 Task: Schedule a 60-minute website design consultation to discuss design concepts, wireframes, and user experience.
Action: Mouse pressed left at (823, 68)
Screenshot: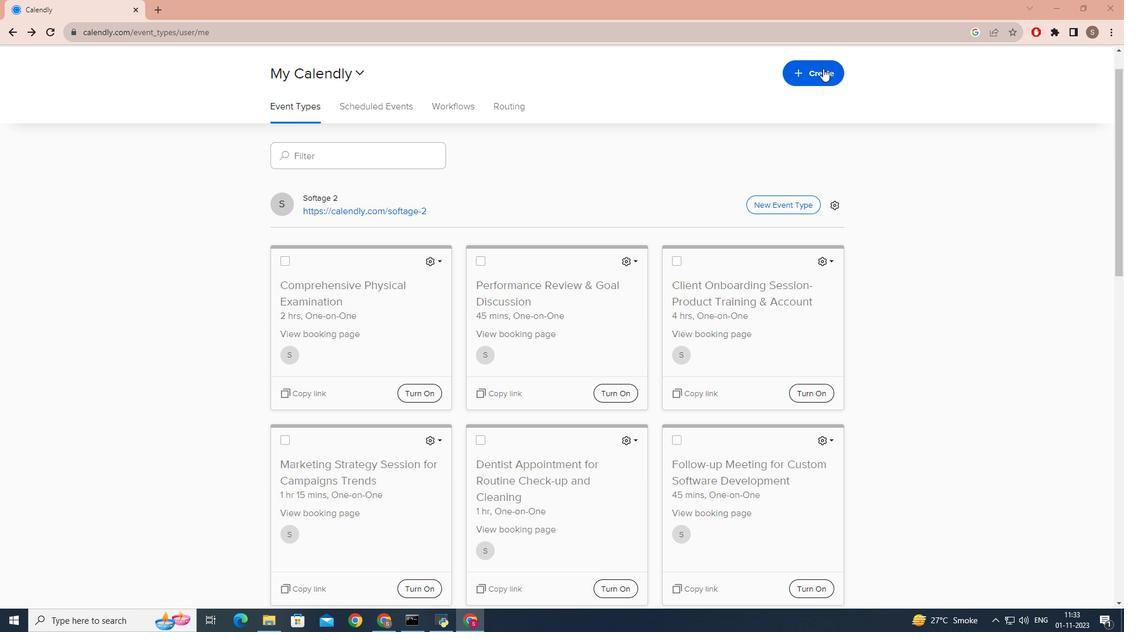 
Action: Mouse moved to (676, 125)
Screenshot: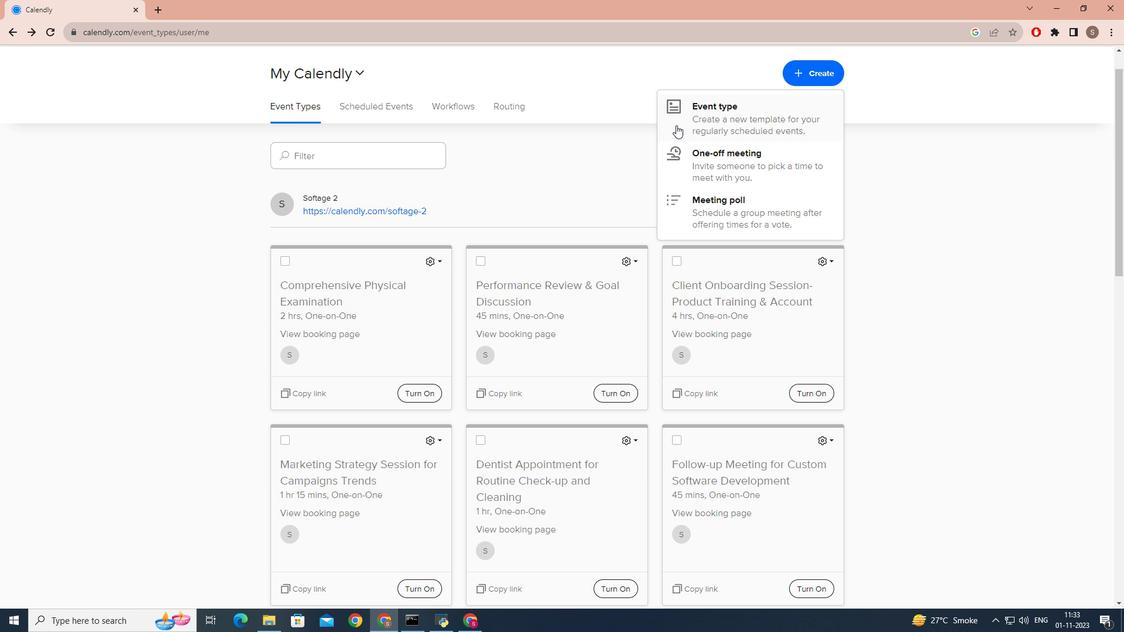 
Action: Mouse pressed left at (676, 125)
Screenshot: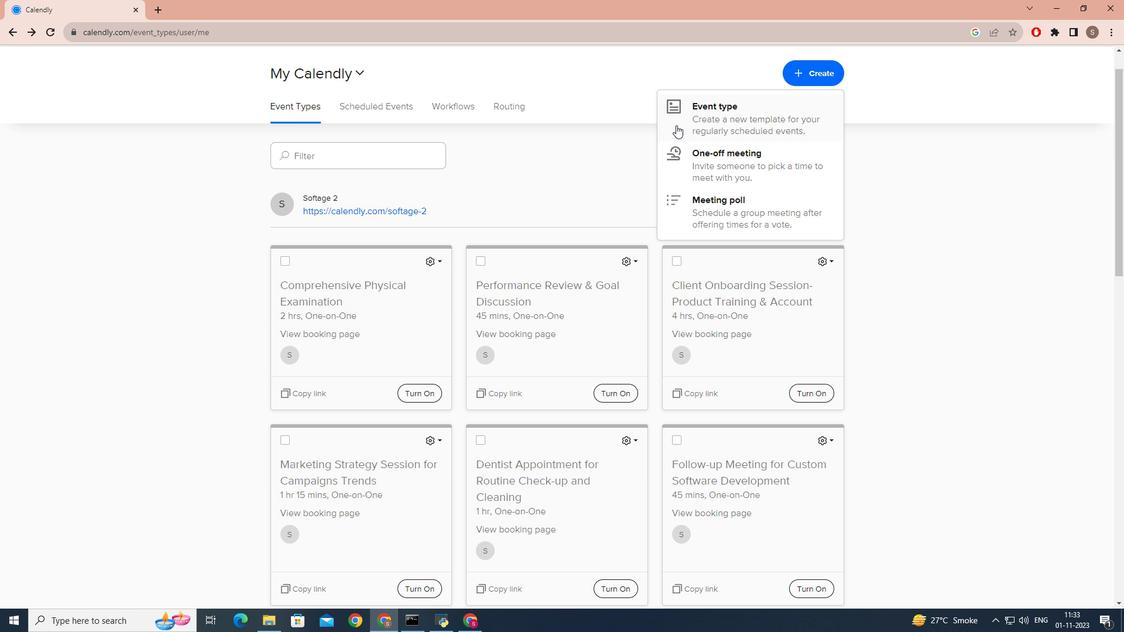 
Action: Mouse moved to (497, 216)
Screenshot: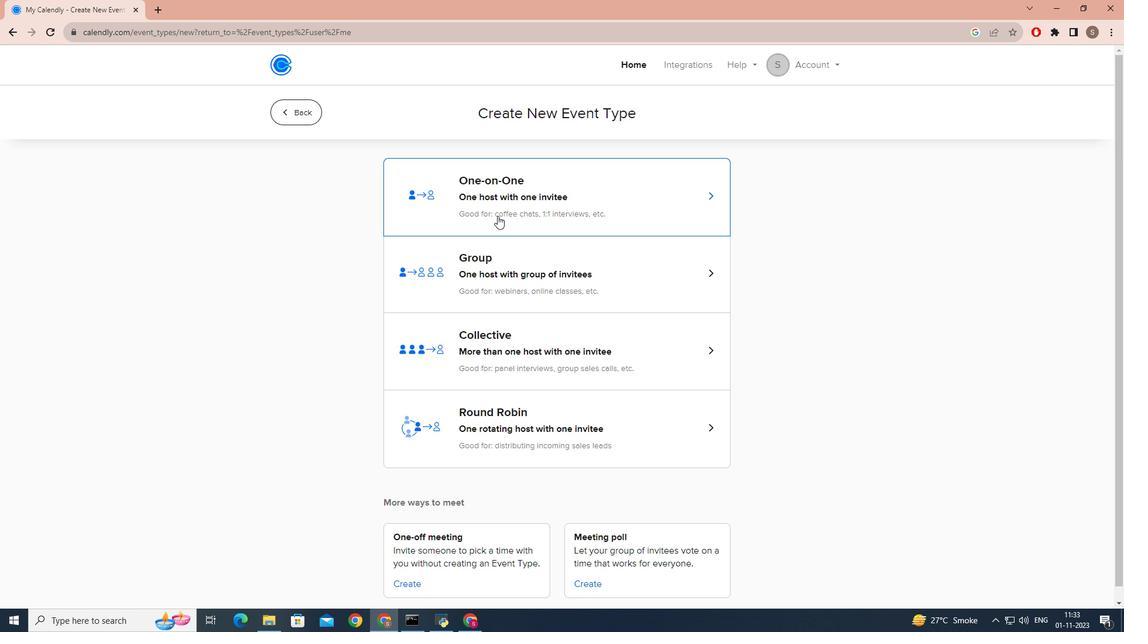 
Action: Mouse pressed left at (497, 216)
Screenshot: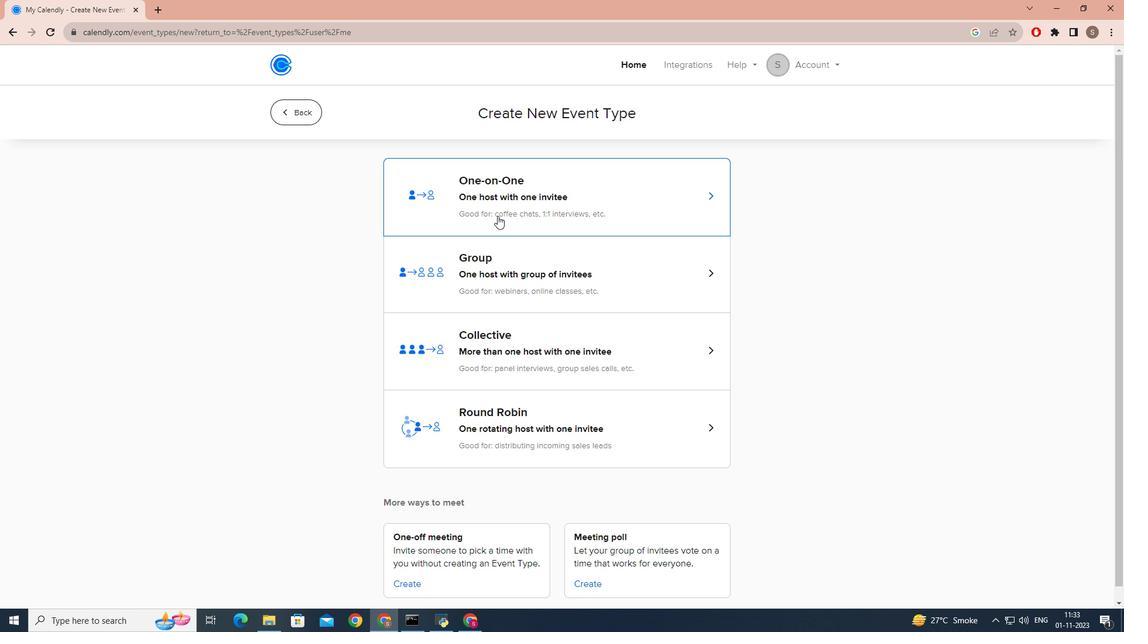 
Action: Mouse moved to (354, 275)
Screenshot: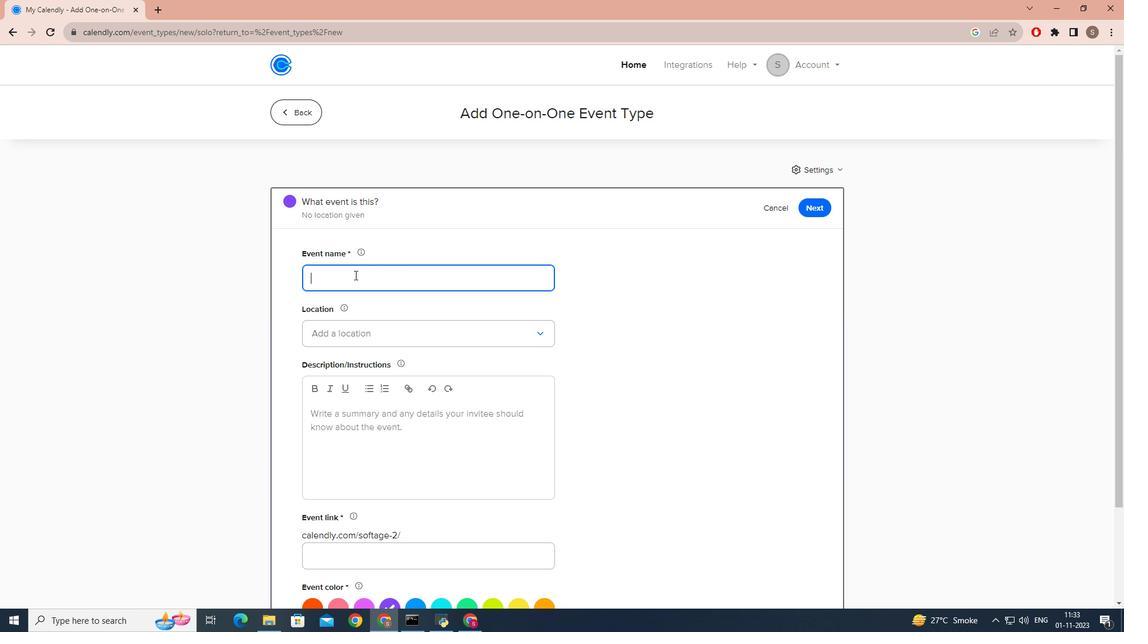 
Action: Mouse pressed left at (354, 275)
Screenshot: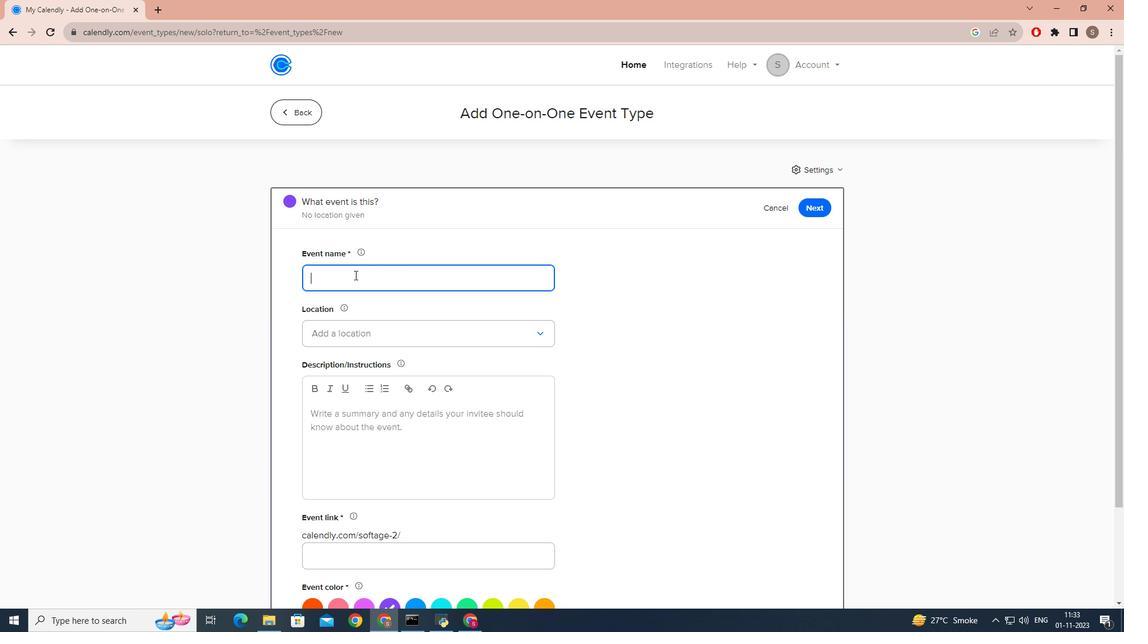 
Action: Key pressed <Key.caps_lock>W<Key.caps_lock>ebsite<Key.space><Key.caps_lock>D<Key.caps_lock>esign<Key.space><Key.caps_lock>C<Key.caps_lock>onsultation<Key.shift_r>:<Key.space><Key.caps_lock>D<Key.caps_lock>esign<Key.space><Key.shift_r><Key.shift_r><Key.shift_r><Key.shift_r><Key.shift_r><Key.shift_r><Key.shift_r><Key.shift_r><Key.shift_r><Key.shift_r><Key.shift_r><Key.shift_r><Key.shift_r><Key.shift_r><Key.shift_r><Key.shift_r><Key.shift_r><Key.shift_r><Key.shift_r><Key.shift_r><Key.shift_r><Key.shift_r><Key.shift_r><Key.shift_r><Key.shift_r><Key.shift_r><Key.shift_r><Key.shift_r><Key.shift_r><Key.shift_r><Key.shift_r><Key.shift_r><Key.shift_r><Key.shift_r><Key.shift_r><Key.shift_r><Key.shift_r><Key.shift_r><Key.shift_r><Key.shift_r><Key.shift_r><Key.shift_r><Key.shift_r><Key.shift_r>&<Key.space><Key.caps_lock>U<Key.caps_lock>ser<Key.space><Key.caps_lock>E<Key.caps_lock>xperience
Screenshot: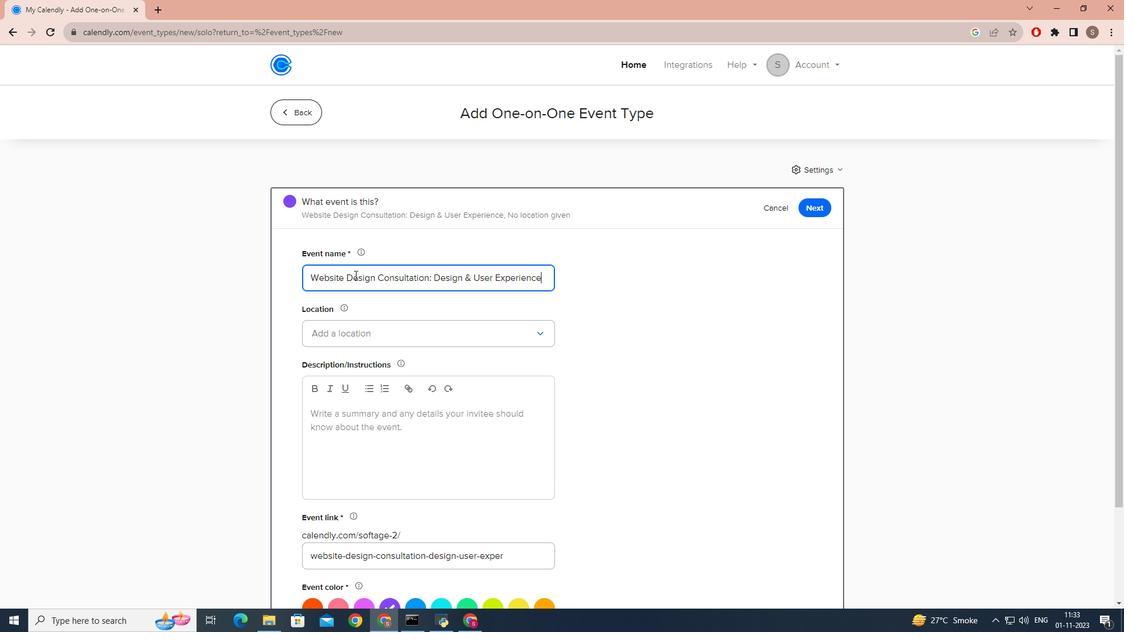 
Action: Mouse moved to (336, 335)
Screenshot: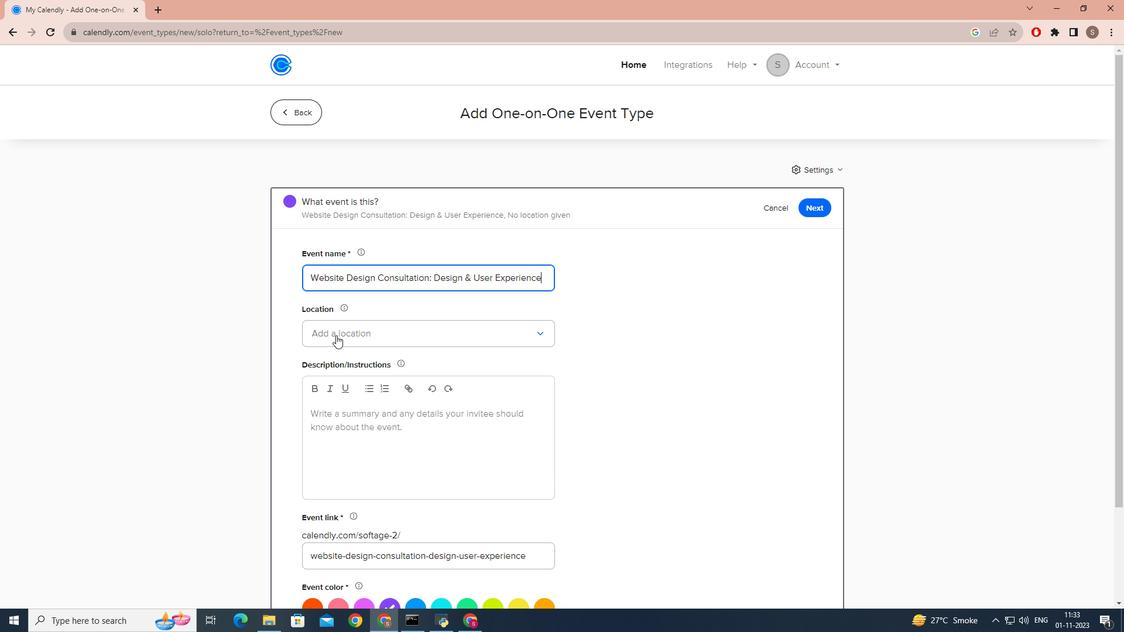
Action: Mouse pressed left at (336, 335)
Screenshot: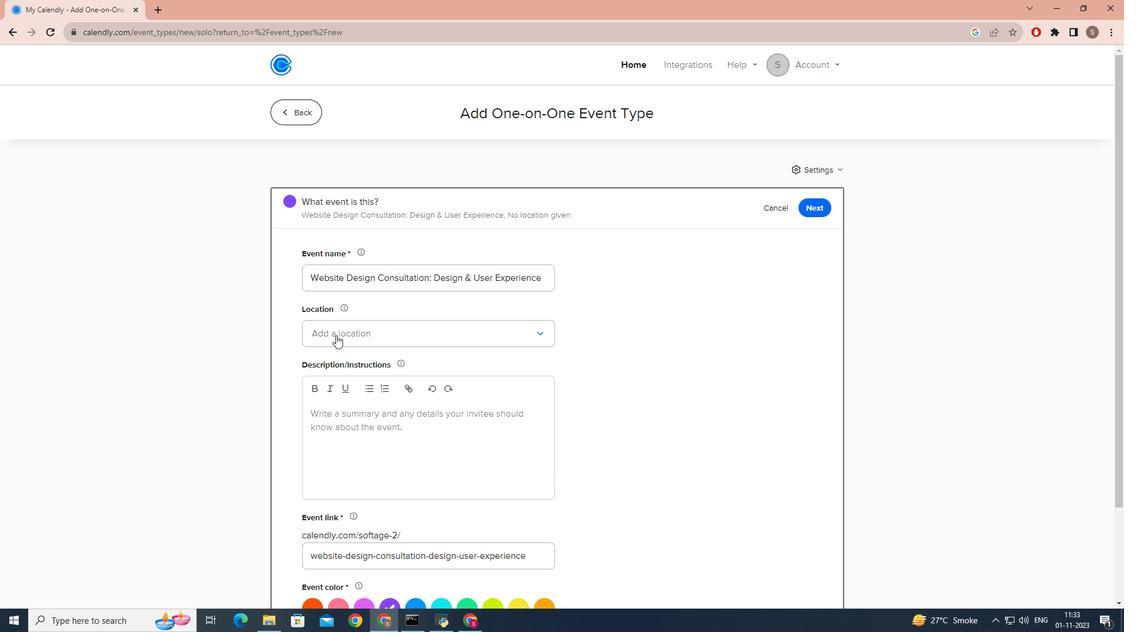 
Action: Mouse moved to (320, 424)
Screenshot: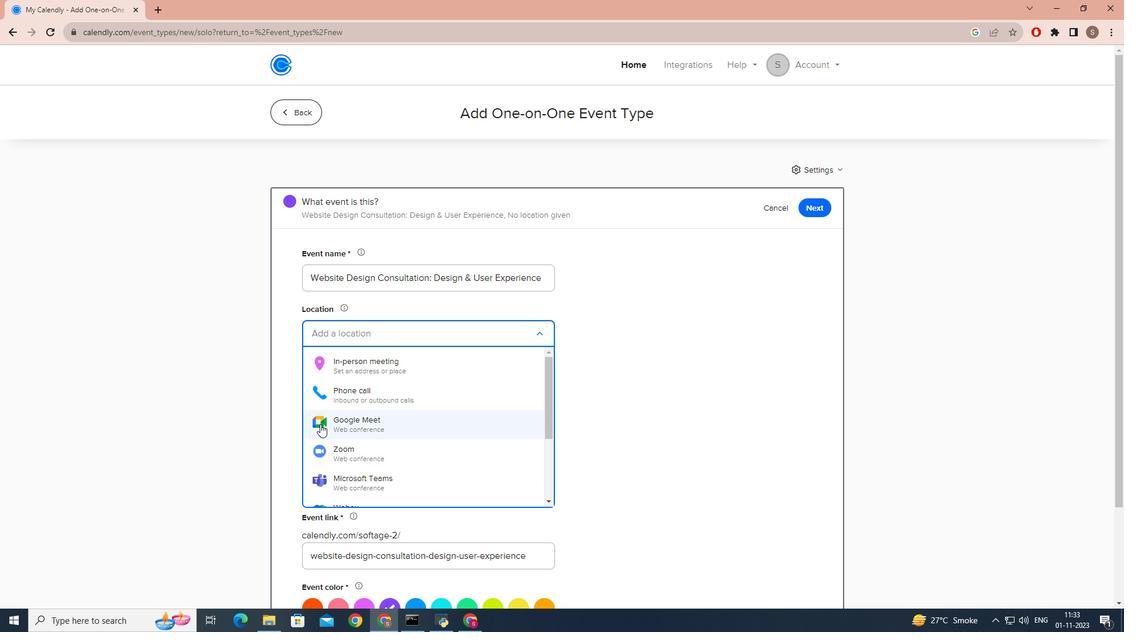 
Action: Mouse pressed left at (320, 424)
Screenshot: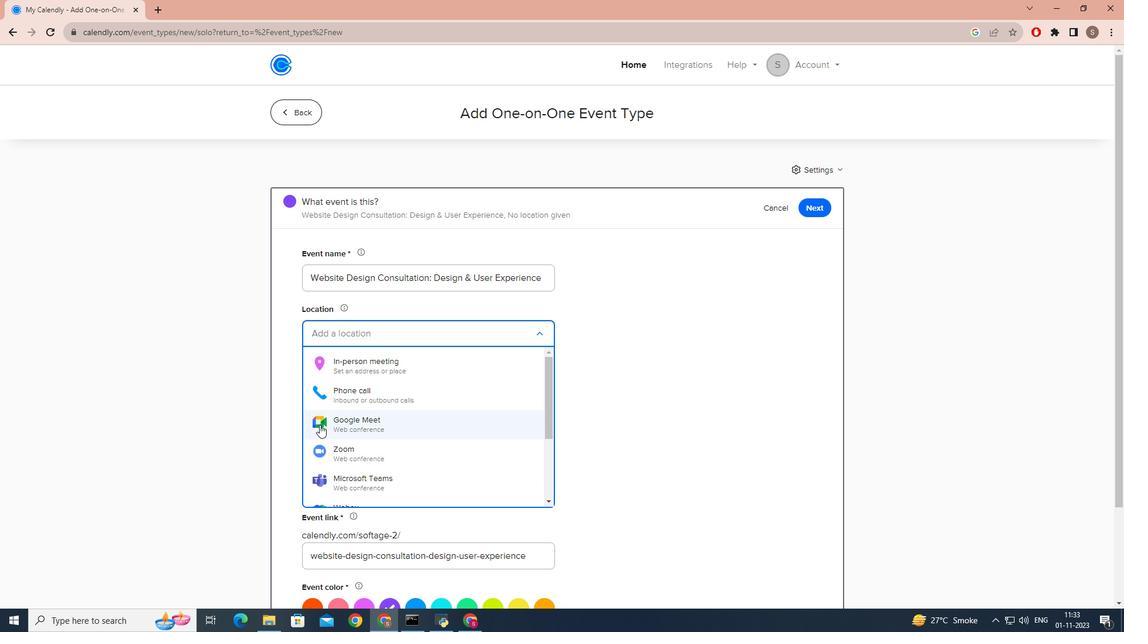 
Action: Mouse moved to (325, 458)
Screenshot: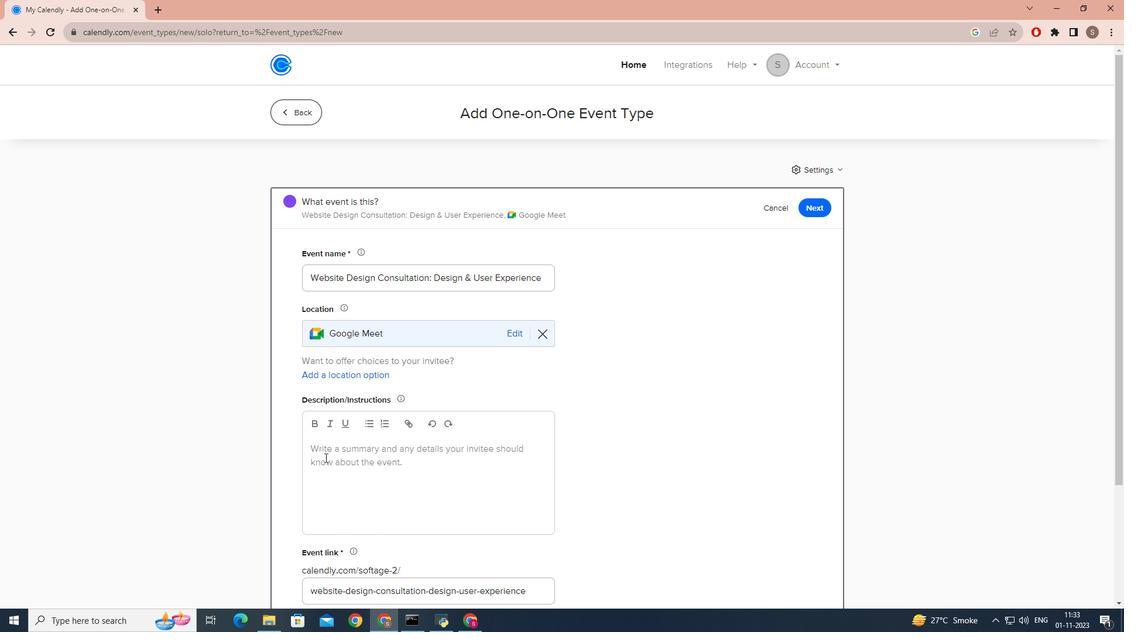 
Action: Mouse pressed left at (325, 458)
Screenshot: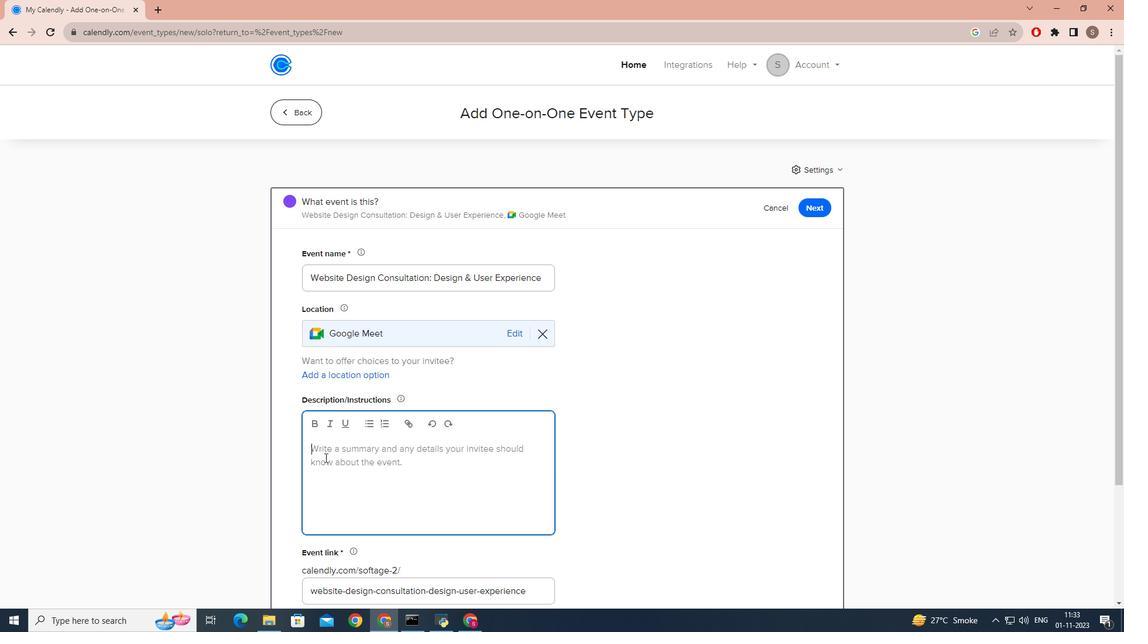 
Action: Key pressed <Key.caps_lock>L<Key.caps_lock>et<Key.space>us<Key.space>have<Key.space>a<Key.space>website<Key.space>design<Key.space>conau<Key.backspace><Key.backspace>sulattion<Key.space><Key.backspace><Key.backspace><Key.backspace><Key.backspace><Key.backspace><Key.backspace><Key.backspace>tation<Key.space>to<Key.space>delve<Key.space>into<Key.space>design<Key.space>cons<Key.backspace>cepts,wireframes<Key.space>and<Key.space>user<Key.space>experience.<Key.space><Key.caps_lock>D<Key.caps_lock>uring<Key.space>this<Key.space>session<Key.space>we<Key.space>will<Key.space>explore<Key.space>the<Key.space>visual<Key.space>diection<Key.space>for<Key.space>your<Key.space>website<Key.space>
Screenshot: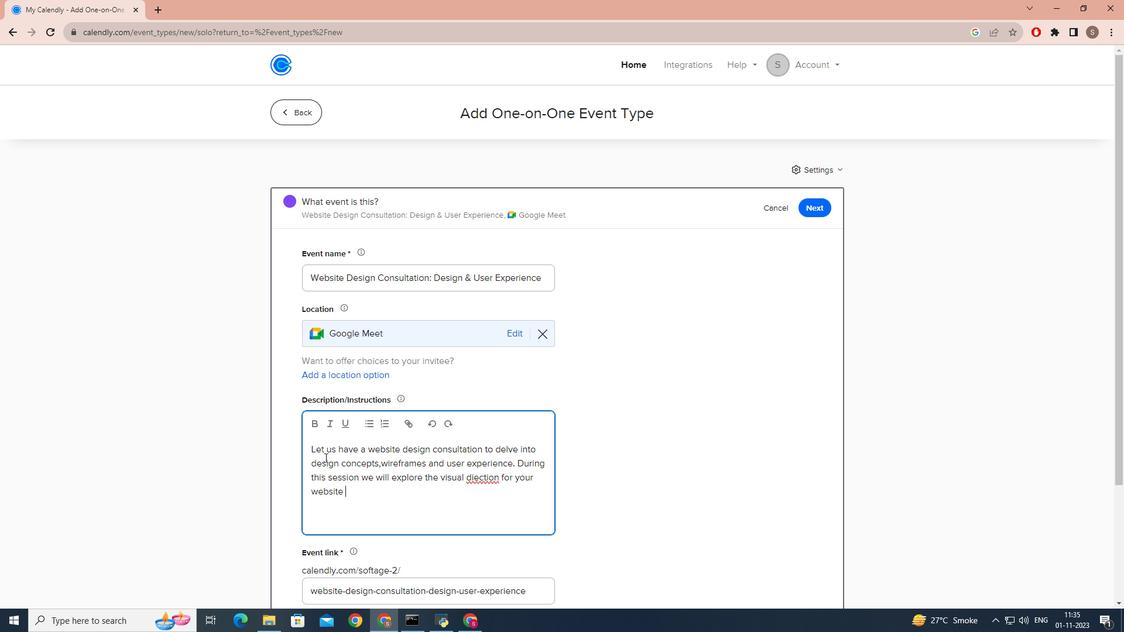 
Action: Mouse moved to (475, 473)
Screenshot: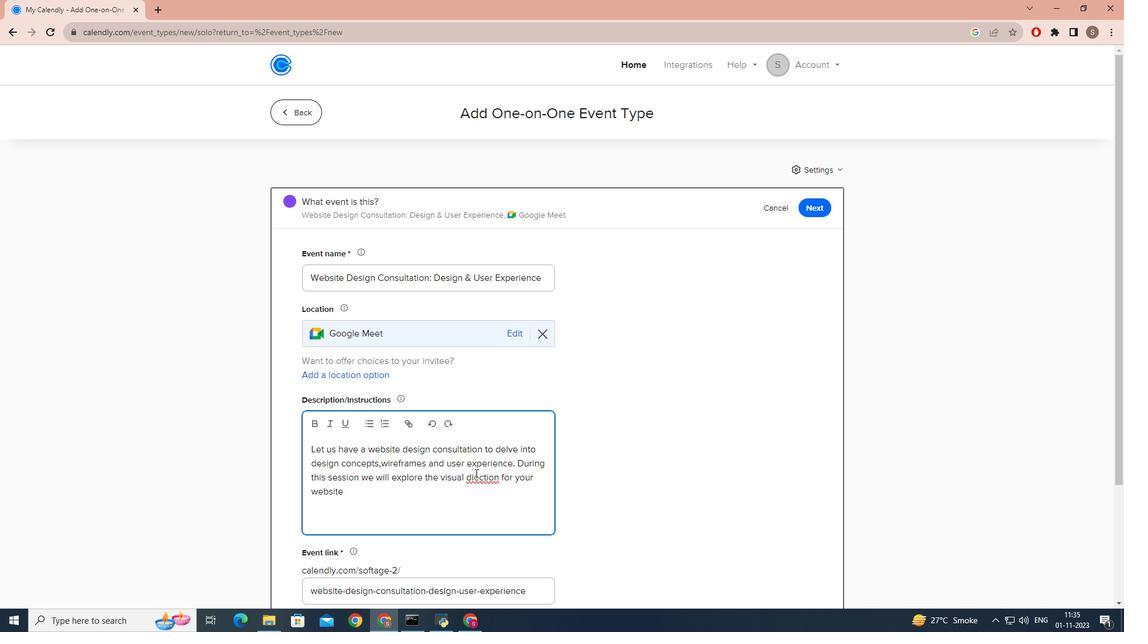 
Action: Mouse pressed left at (475, 473)
Screenshot: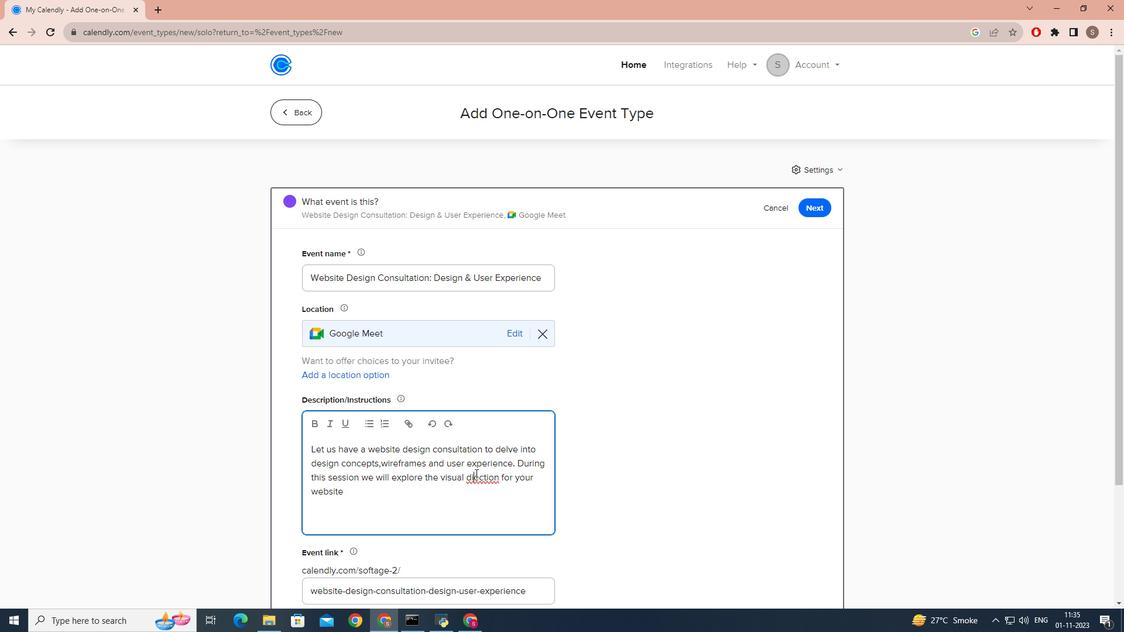 
Action: Key pressed r
Screenshot: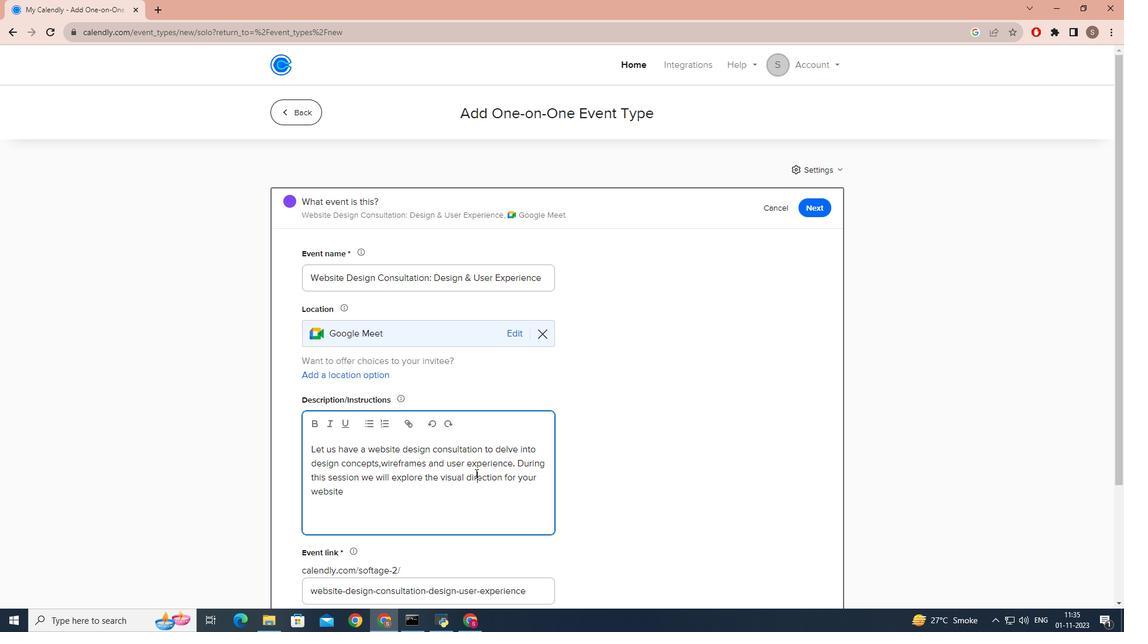 
Action: Mouse moved to (465, 496)
Screenshot: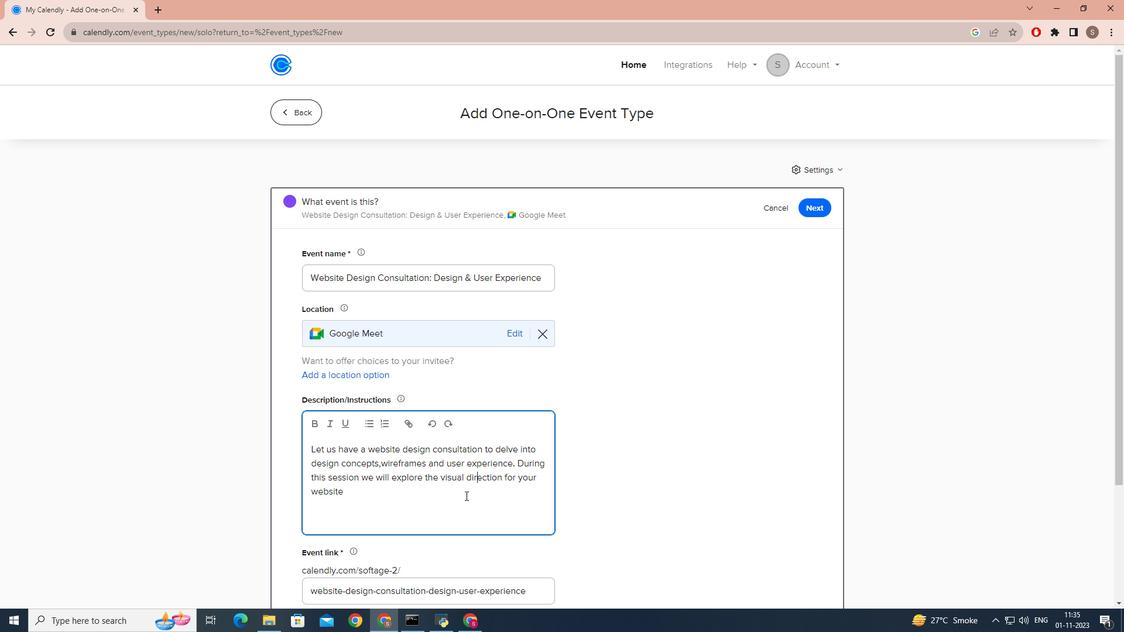 
Action: Mouse pressed left at (465, 496)
Screenshot: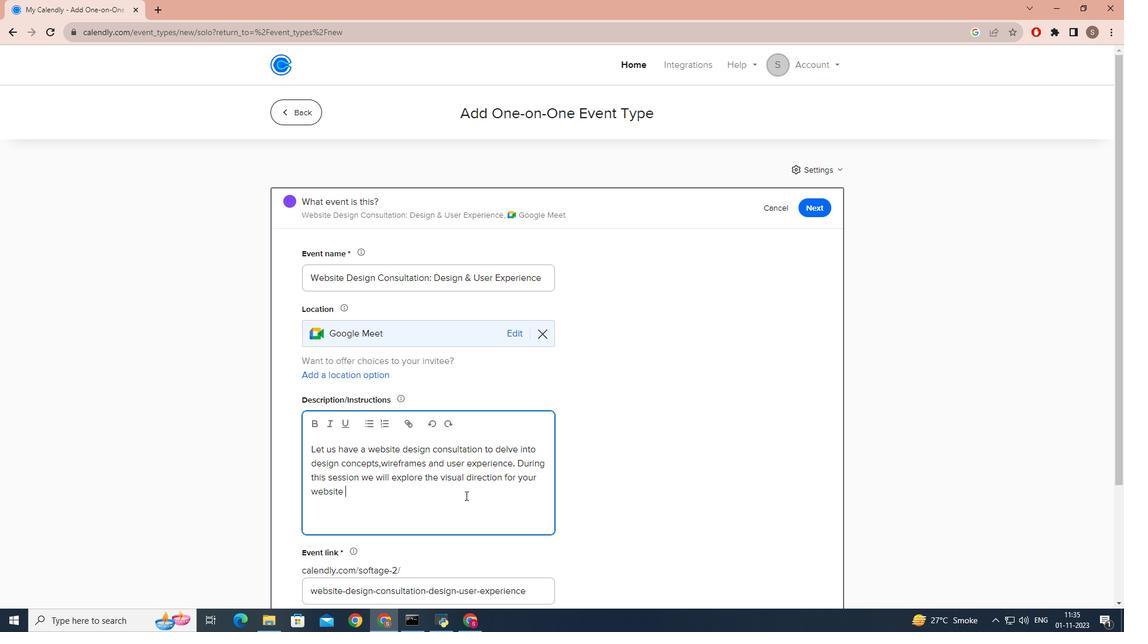 
Action: Key pressed ,discuu<Key.backspace>ss<Key.space>wireframes<Key.space>and<Key.space>layout<Key.space>ideas<Key.space>and<Key.space>ensure<Key.space>a<Key.space>user<Key.space>friendly<Key.space>interface<Key.space>for<Key.space>your<Key.space>wen<Key.backspace>bsite<Key.space>visitors.<Key.space><Key.caps_lock>W<Key.caps_lock>e<Key.space>are<Key.space>excited<Key.space>to<Key.space>create<Key.space>a<Key.space>compo<Key.backspace>elling<Key.space>and<Key.space>effective<Key.space>website<Key.space>toh<Key.backspace>gether<Key.shift_r><Key.shift_r>!
Screenshot: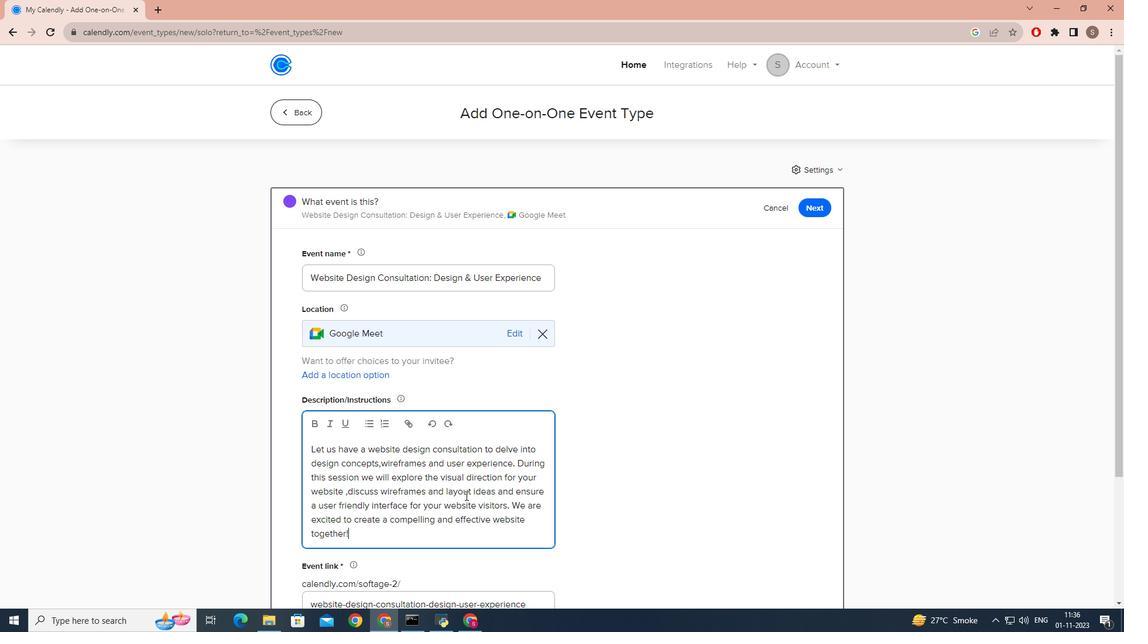 
Action: Mouse moved to (612, 459)
Screenshot: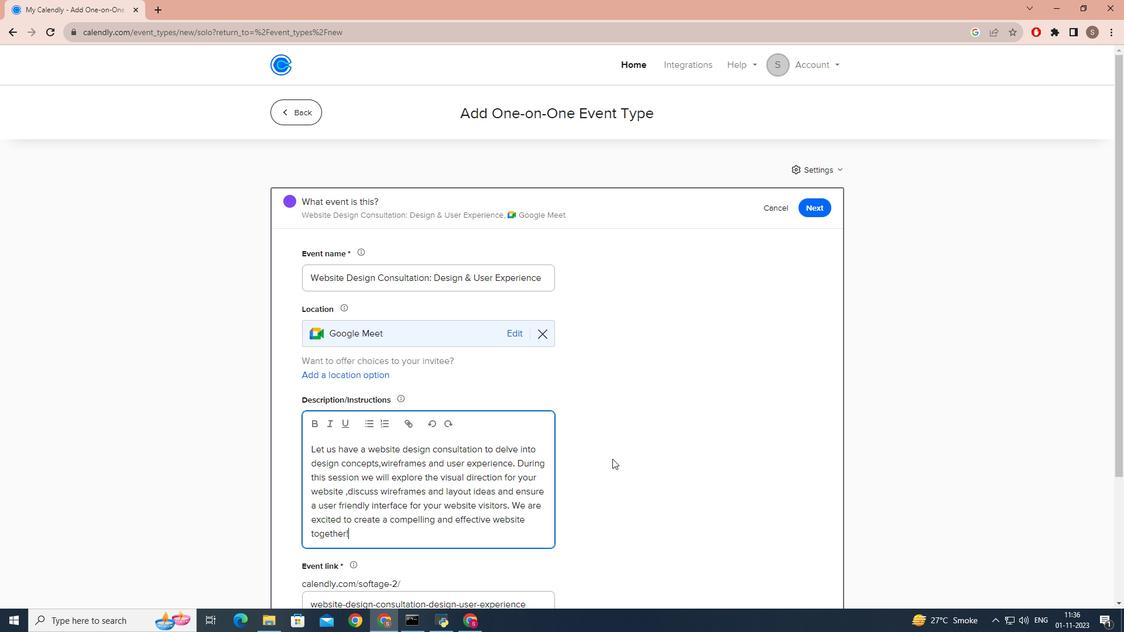 
Action: Mouse pressed left at (612, 459)
Screenshot: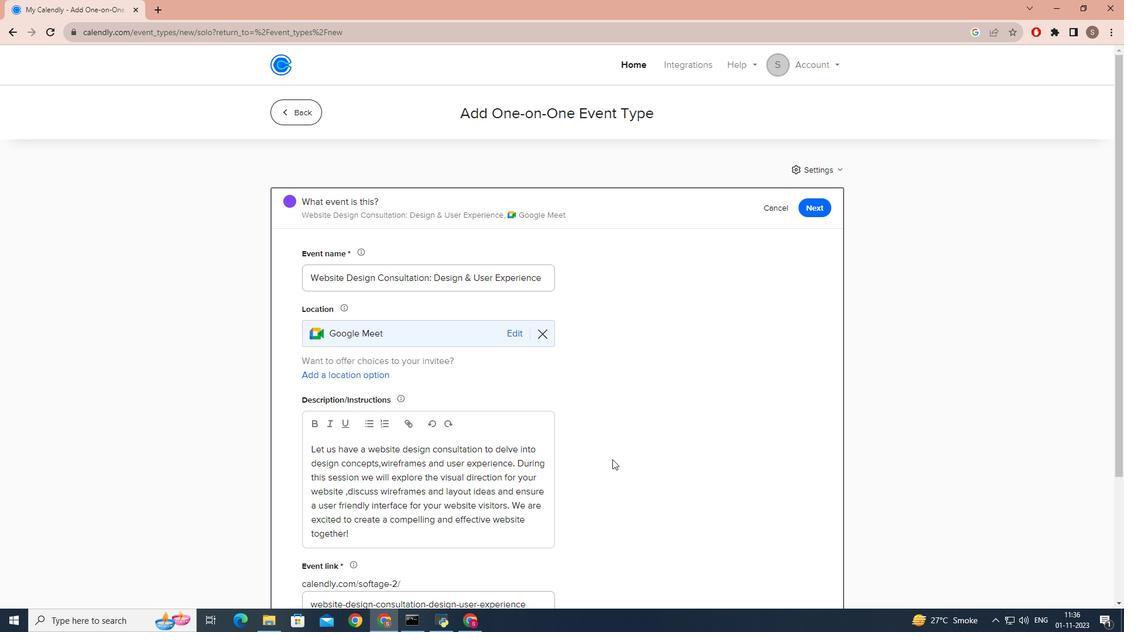 
Action: Mouse moved to (523, 492)
Screenshot: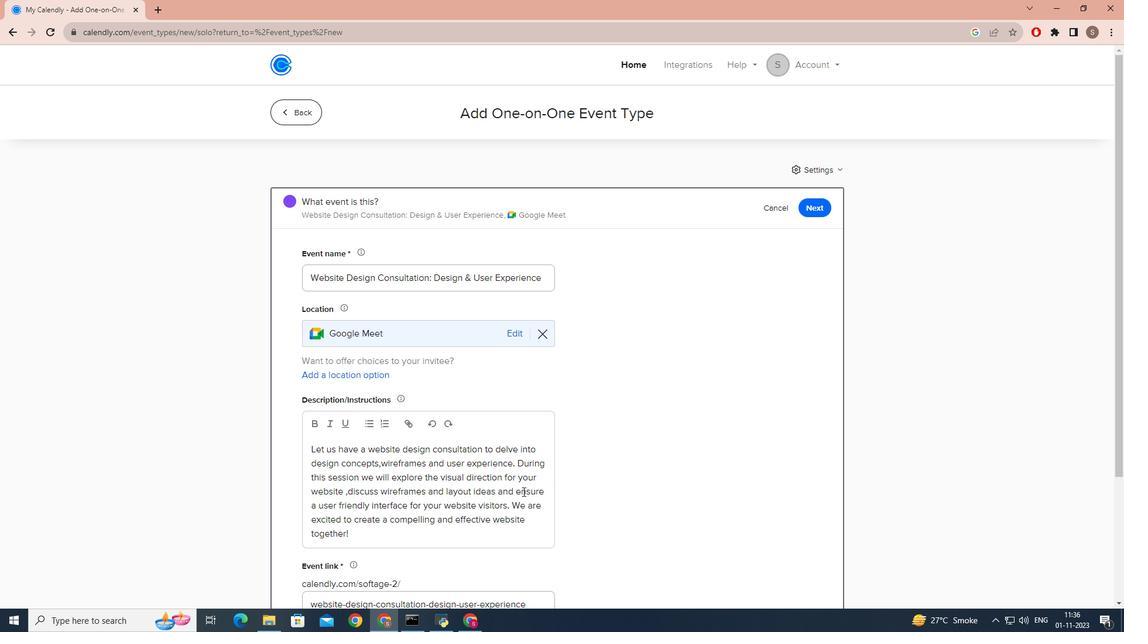 
Action: Mouse scrolled (523, 491) with delta (0, 0)
Screenshot: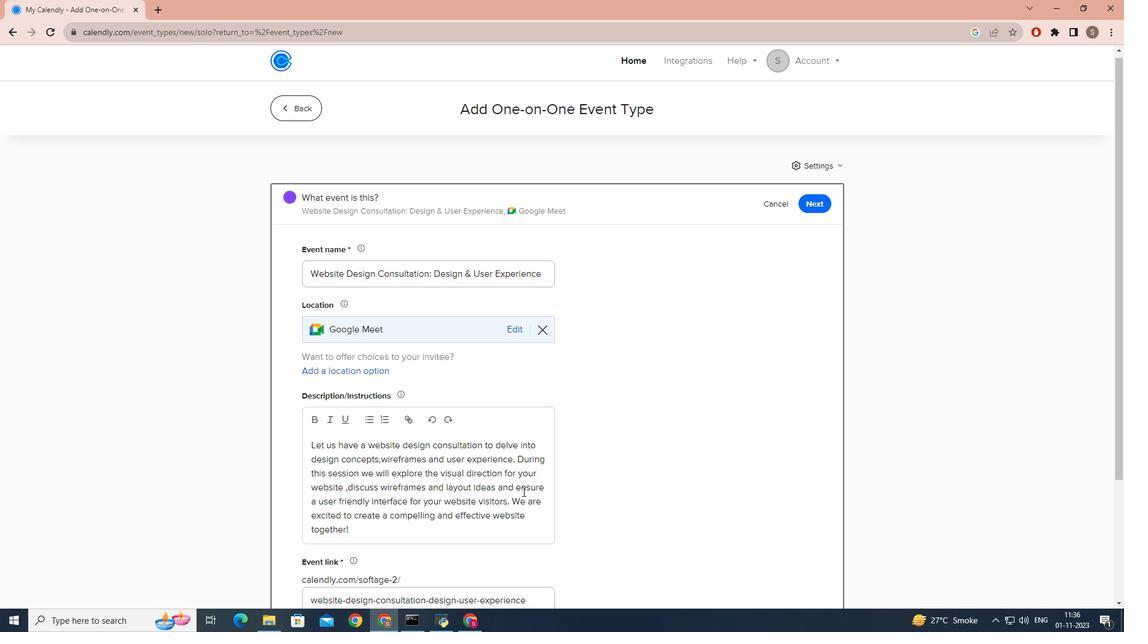 
Action: Mouse scrolled (523, 491) with delta (0, 0)
Screenshot: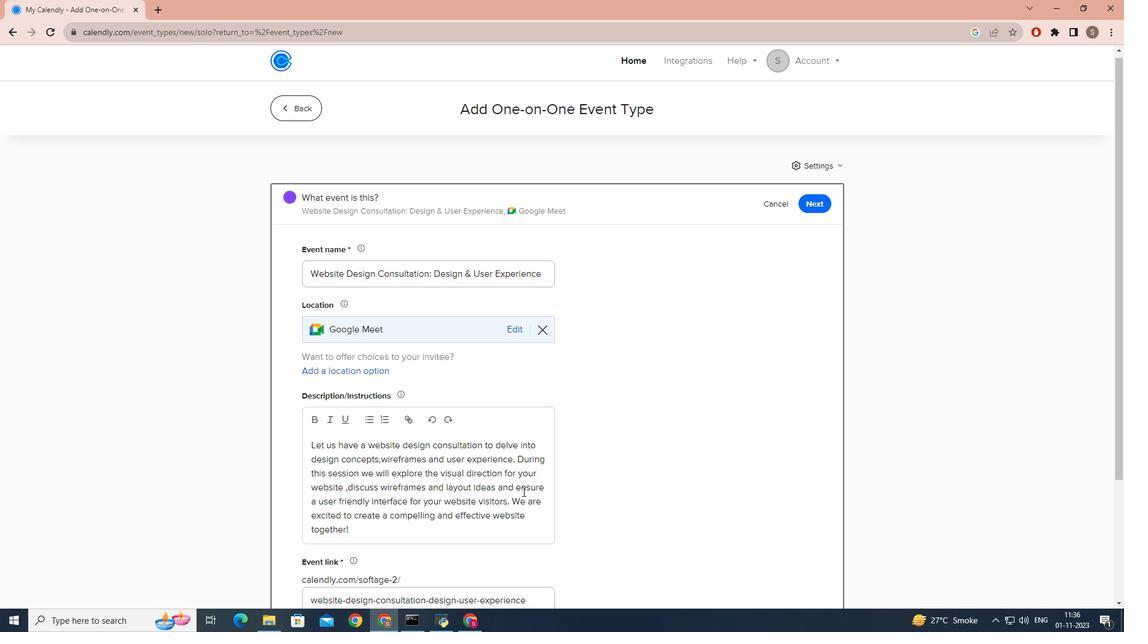 
Action: Mouse scrolled (523, 491) with delta (0, 0)
Screenshot: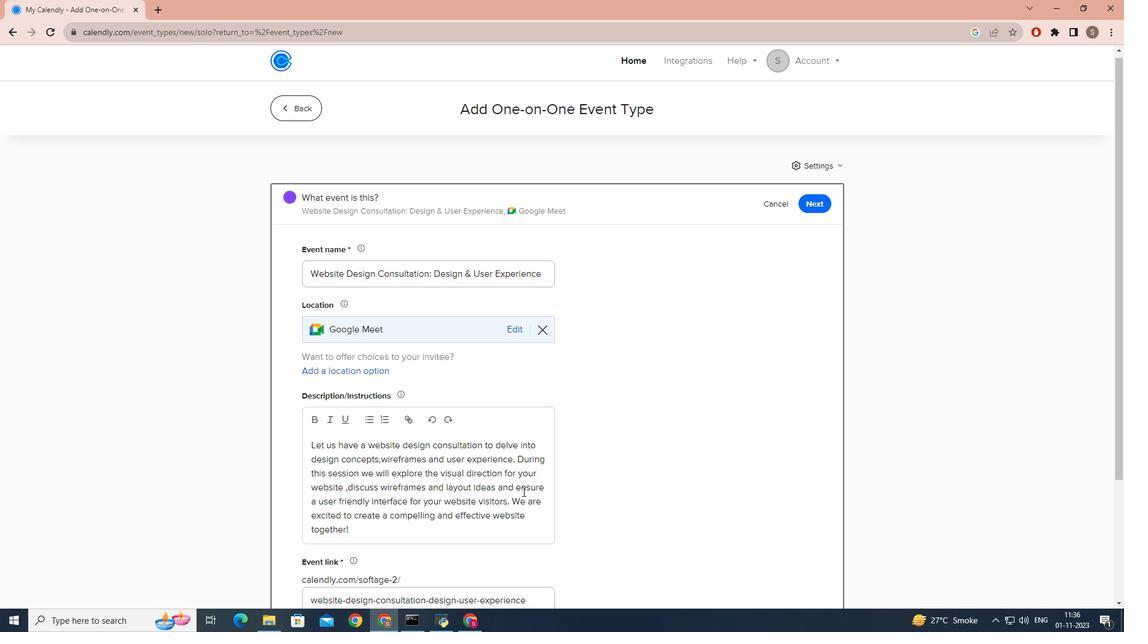 
Action: Mouse scrolled (523, 491) with delta (0, 0)
Screenshot: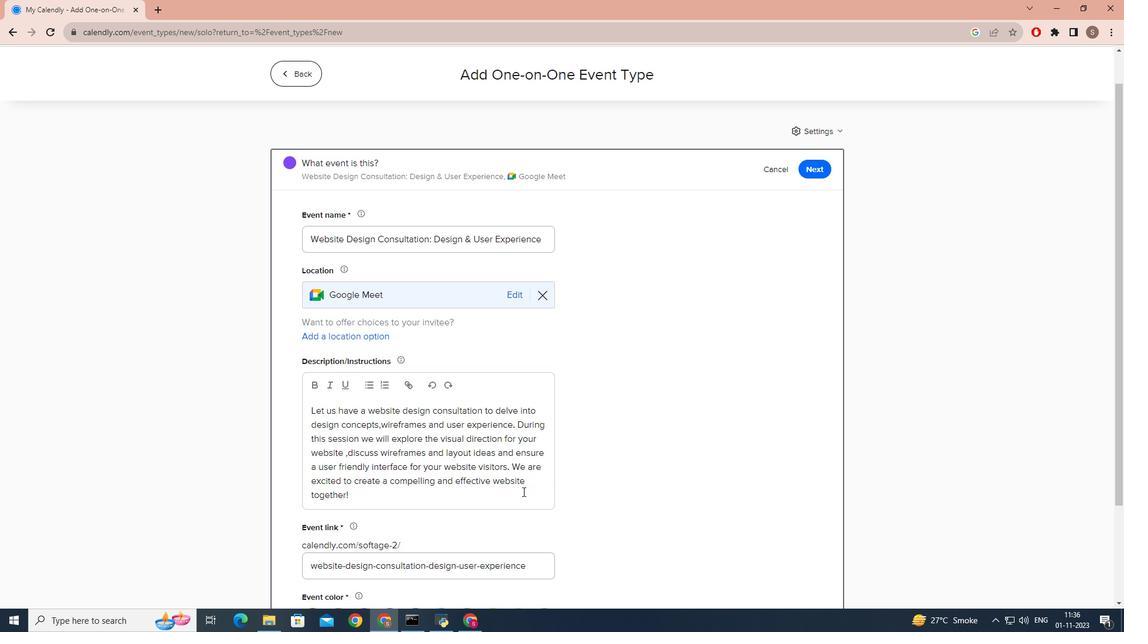 
Action: Mouse scrolled (523, 491) with delta (0, 0)
Screenshot: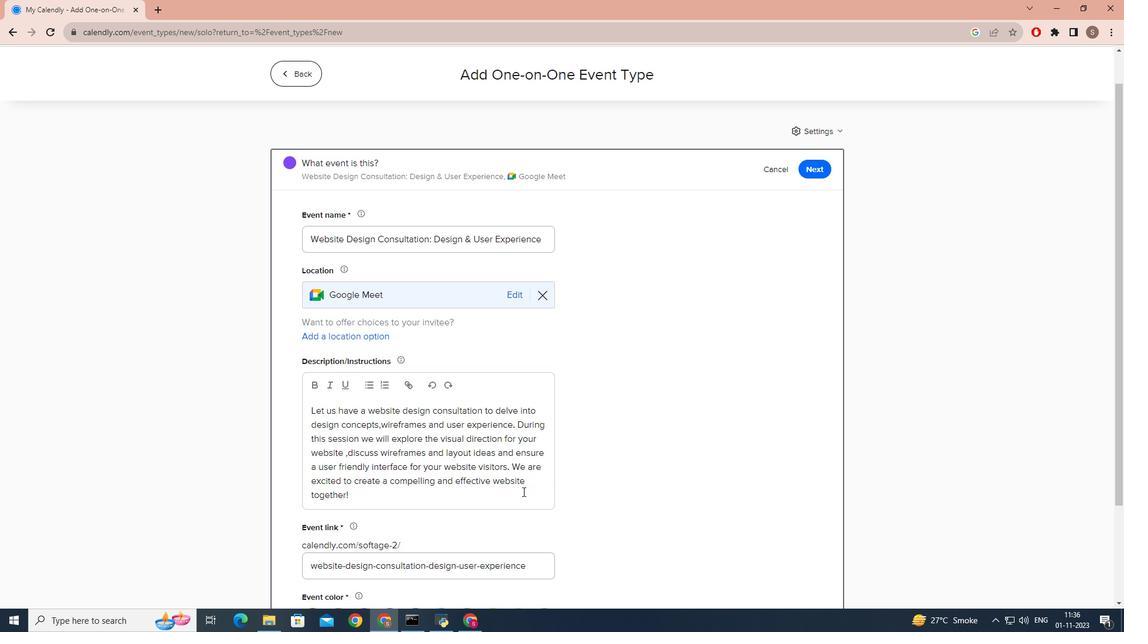 
Action: Mouse scrolled (523, 491) with delta (0, 0)
Screenshot: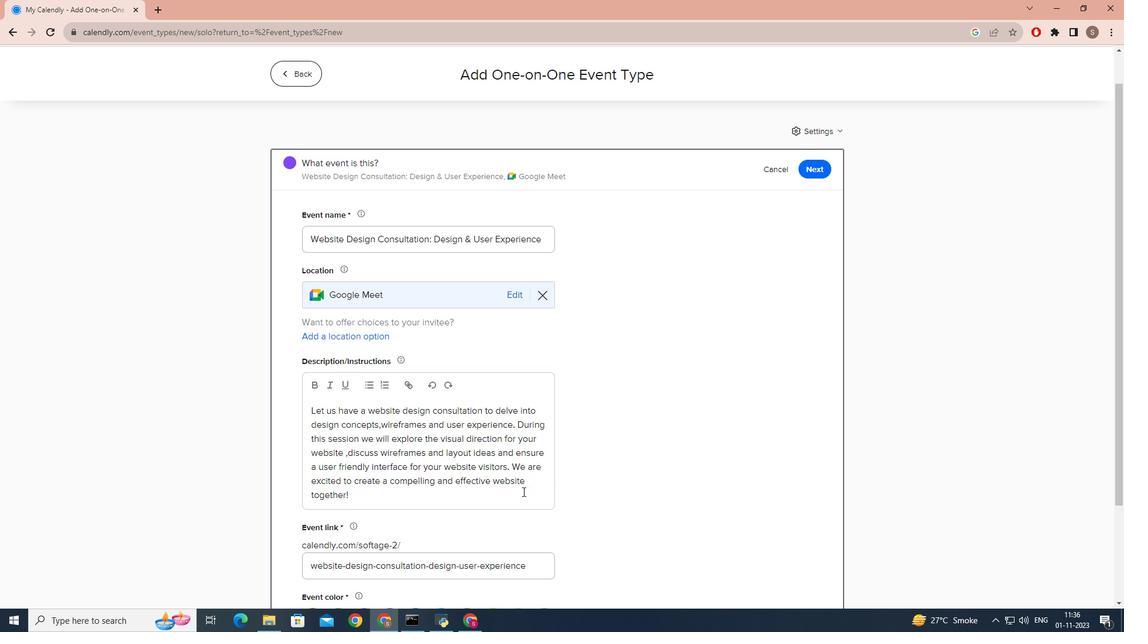 
Action: Mouse moved to (411, 500)
Screenshot: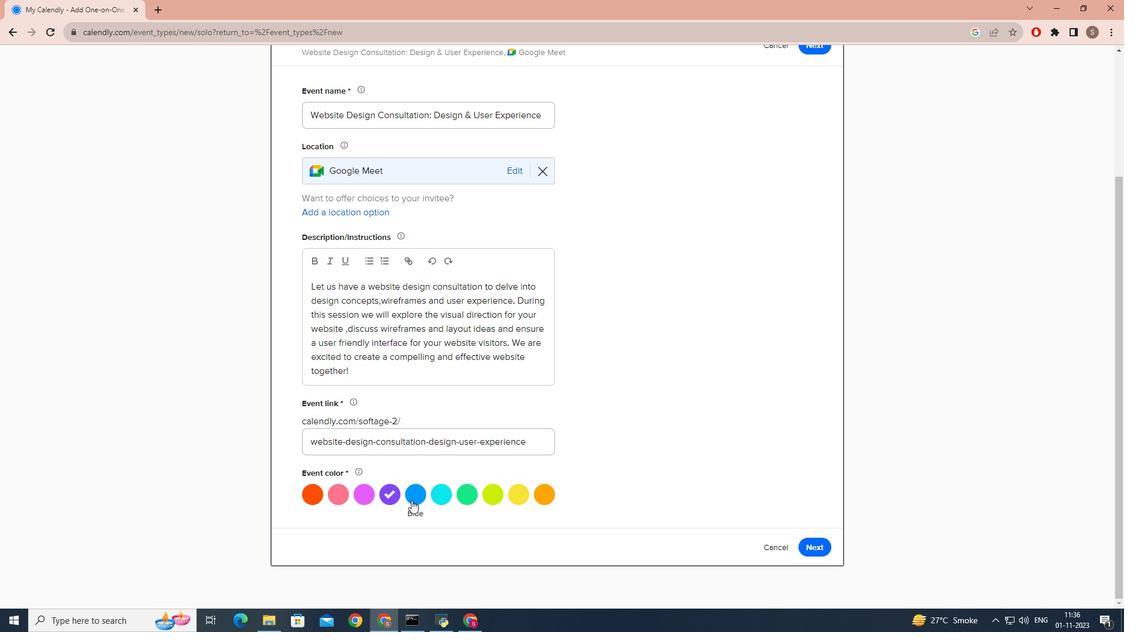 
Action: Mouse pressed left at (411, 500)
Screenshot: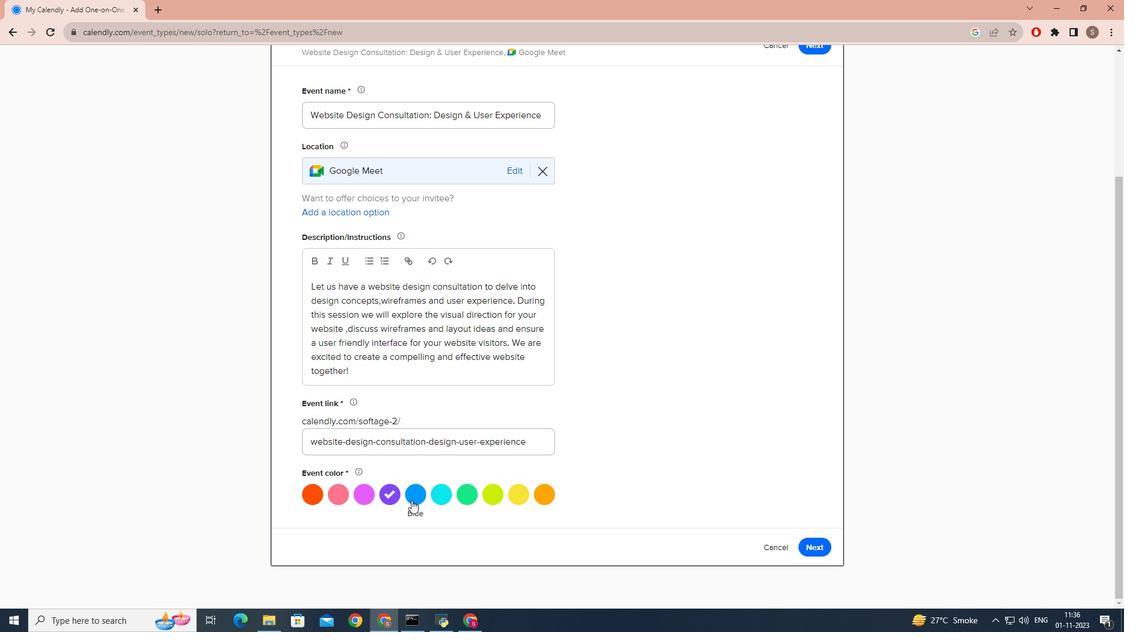 
Action: Mouse moved to (807, 543)
Screenshot: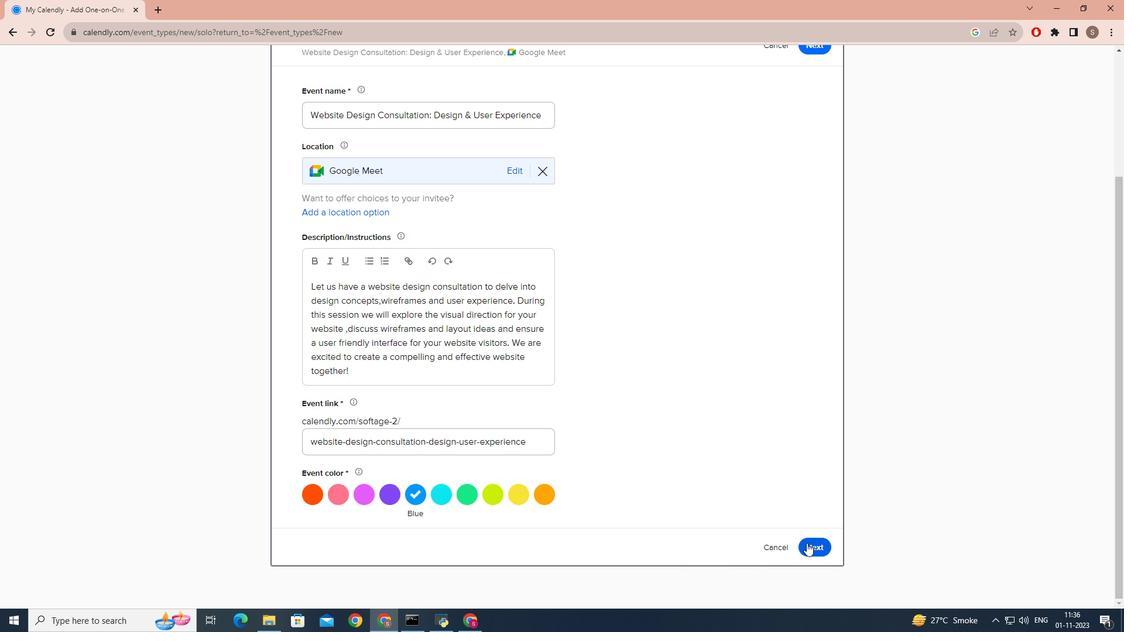 
Action: Mouse pressed left at (807, 543)
Screenshot: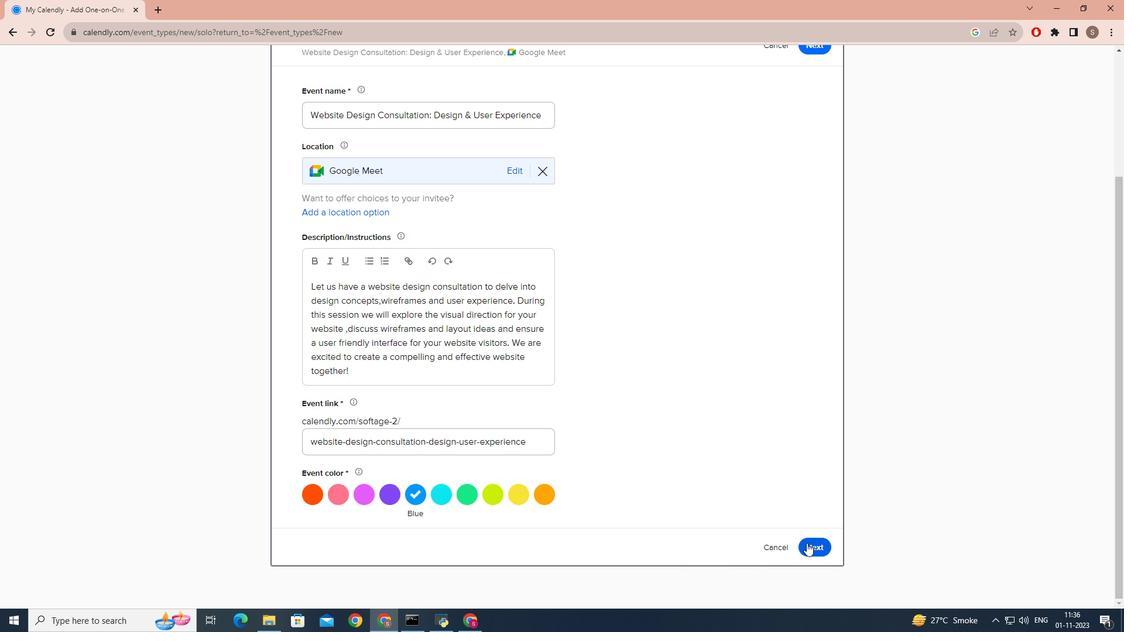
Action: Mouse moved to (398, 329)
Screenshot: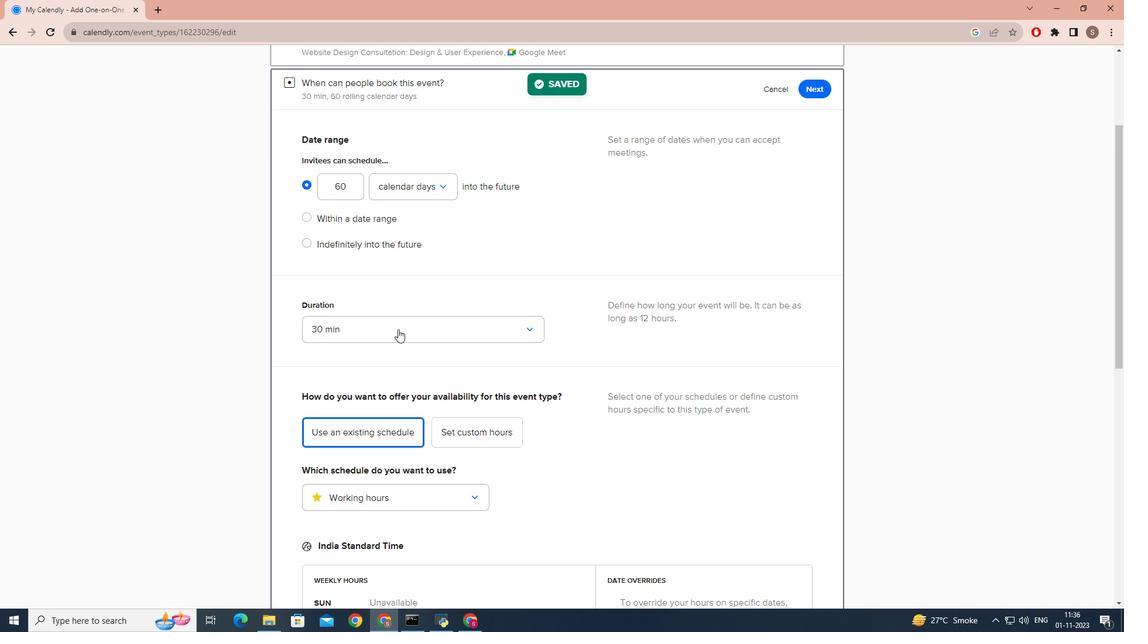 
Action: Mouse pressed left at (398, 329)
Screenshot: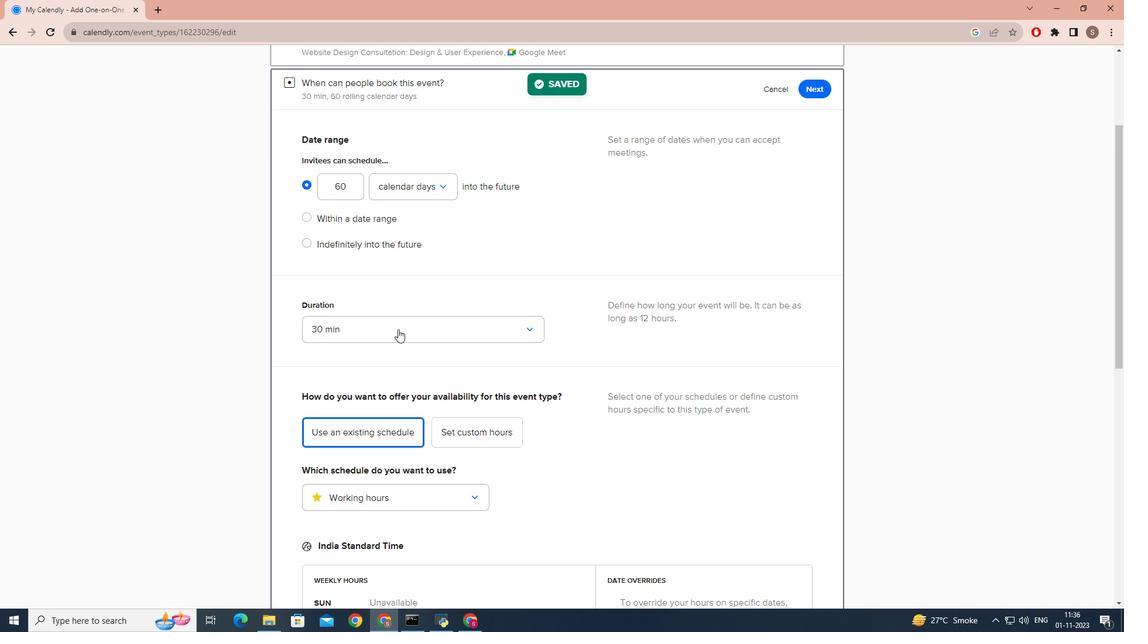 
Action: Mouse moved to (346, 432)
Screenshot: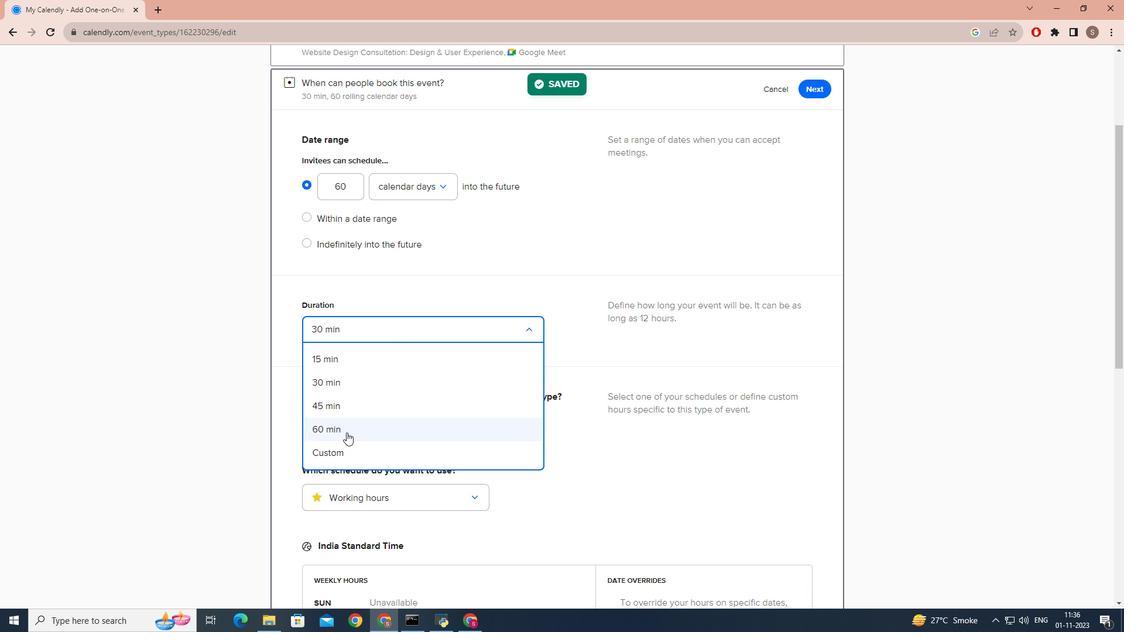 
Action: Mouse pressed left at (346, 432)
Screenshot: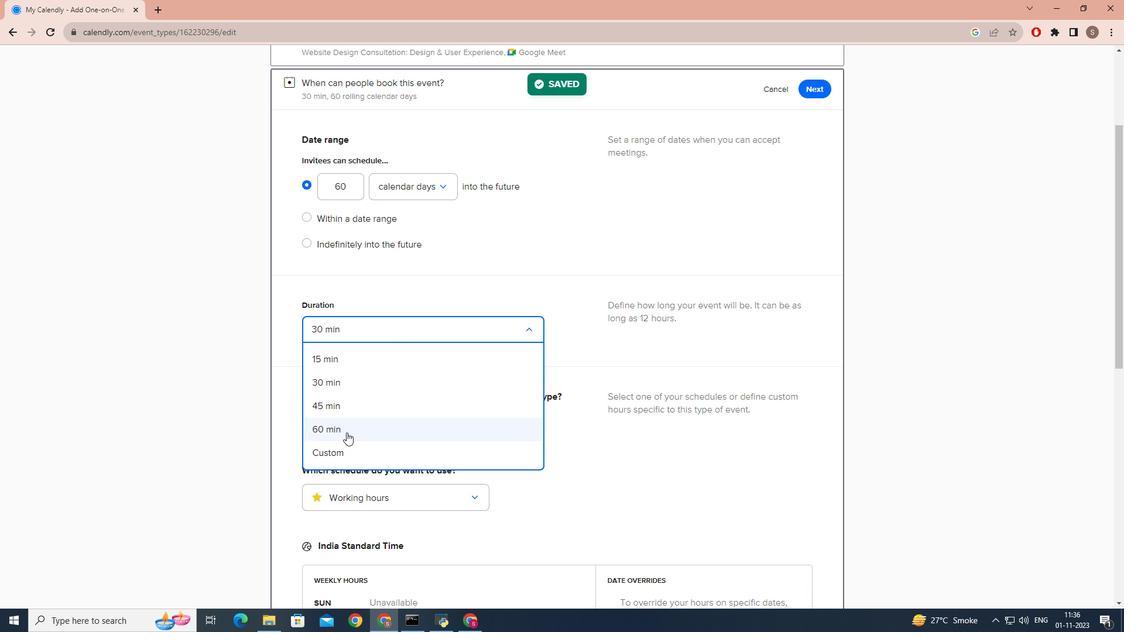 
Action: Mouse moved to (688, 455)
Screenshot: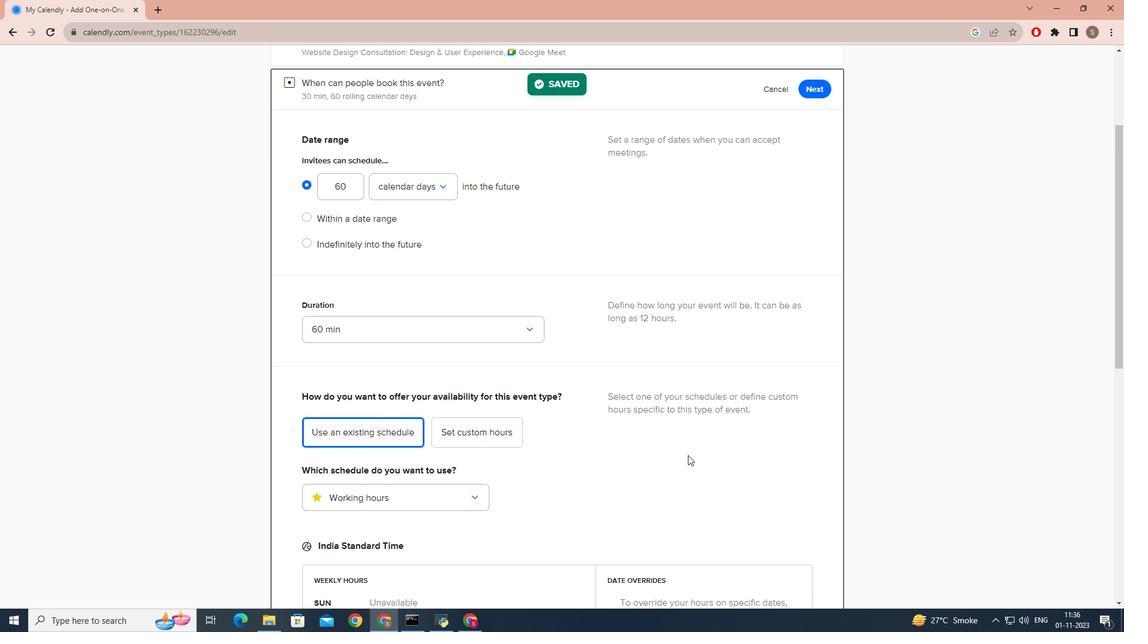 
Action: Mouse scrolled (688, 455) with delta (0, 0)
Screenshot: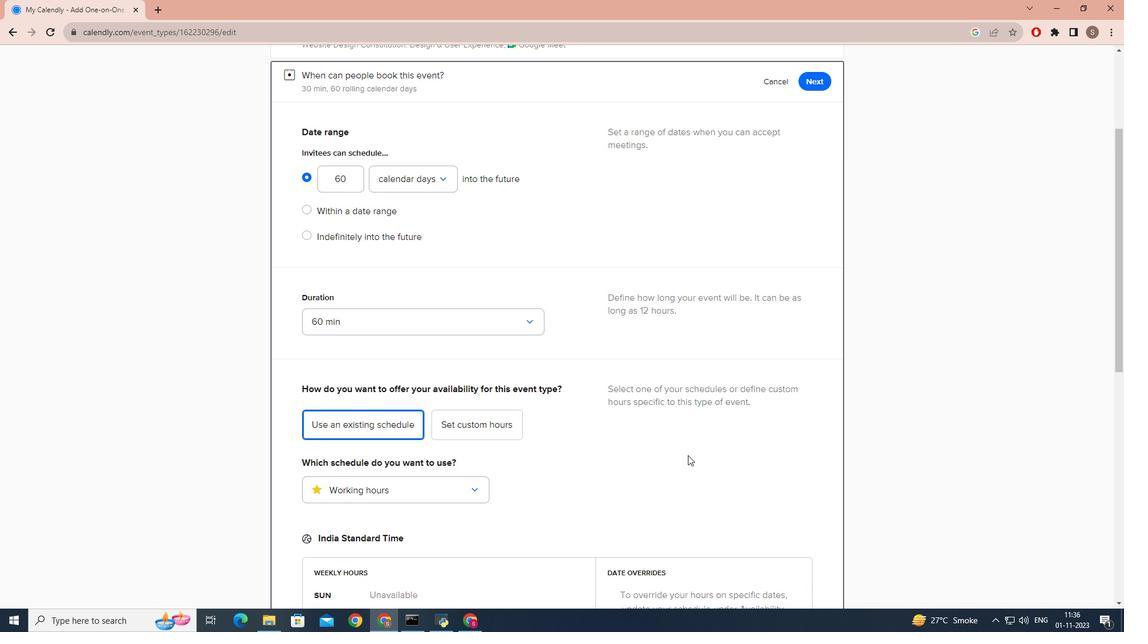 
Action: Mouse scrolled (688, 455) with delta (0, 0)
Screenshot: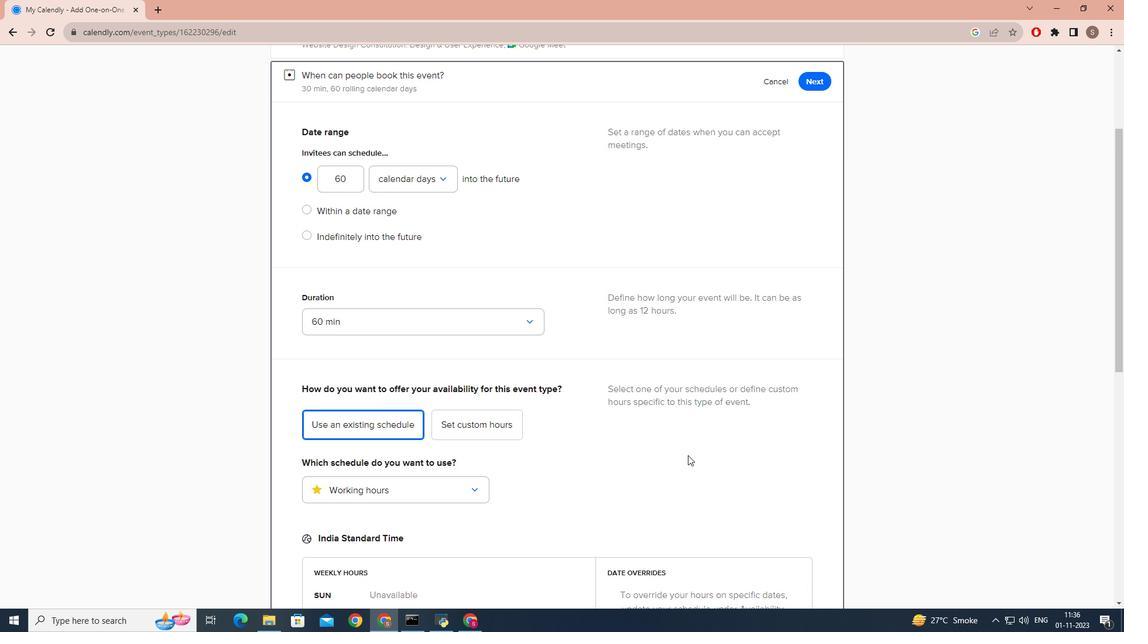 
Action: Mouse scrolled (688, 455) with delta (0, 0)
Screenshot: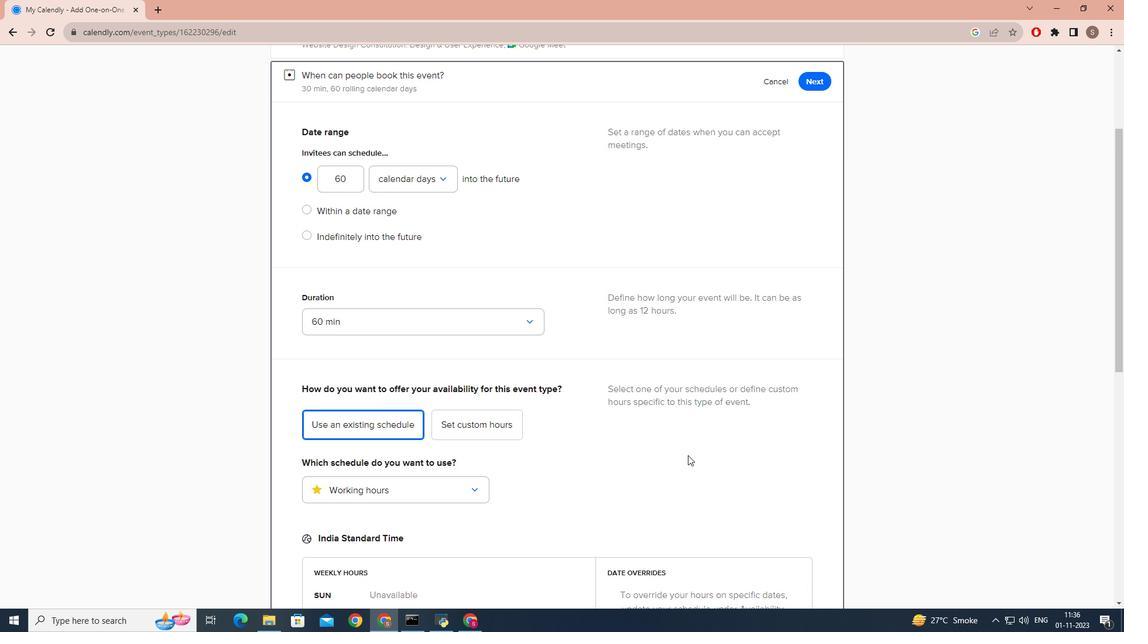 
Action: Mouse scrolled (688, 455) with delta (0, 0)
Screenshot: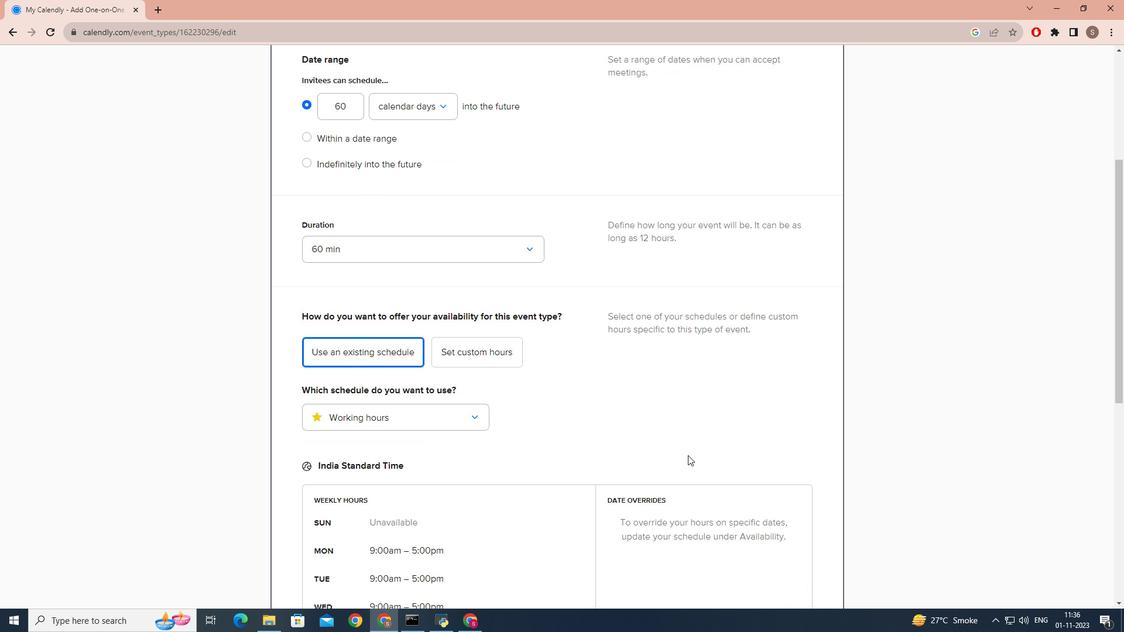 
Action: Mouse scrolled (688, 455) with delta (0, 0)
Screenshot: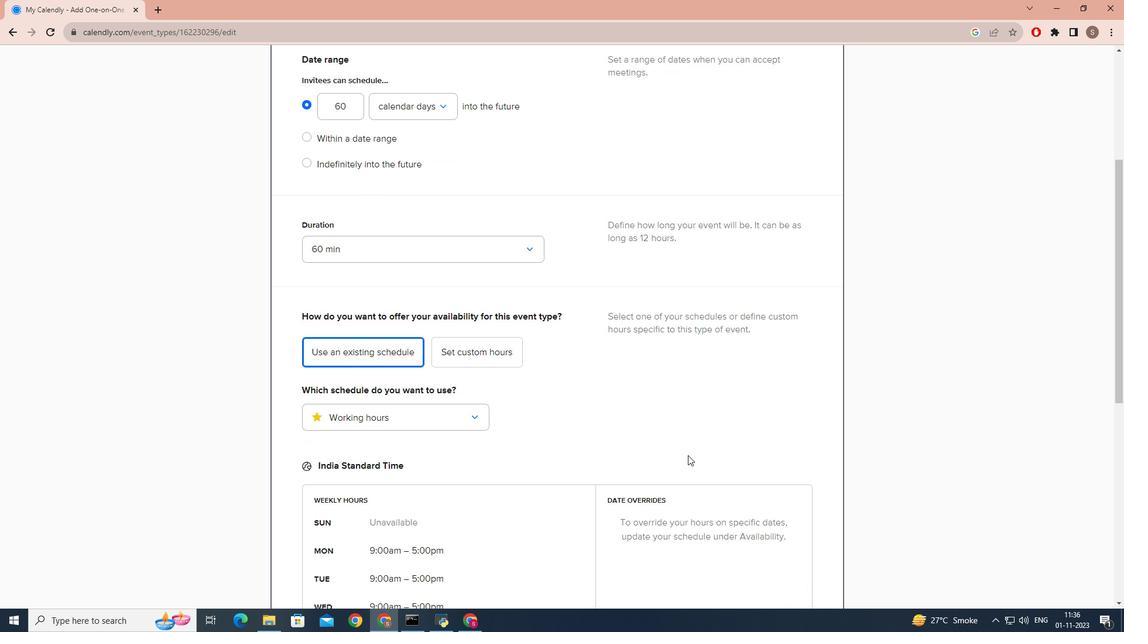 
Action: Mouse scrolled (688, 455) with delta (0, 0)
Screenshot: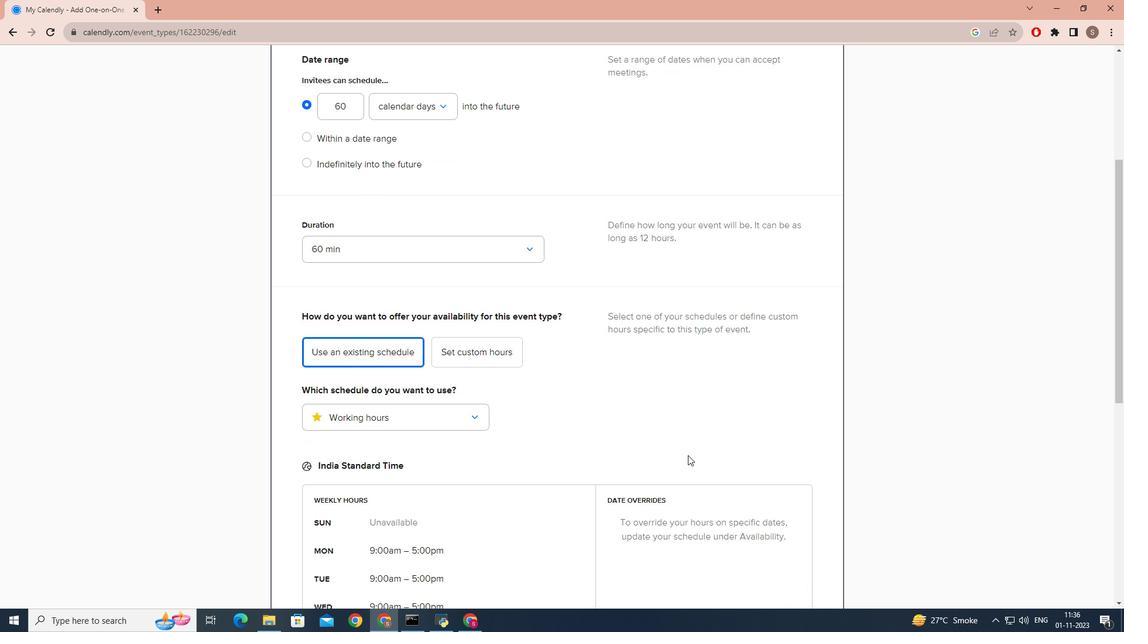 
Action: Mouse moved to (706, 455)
Screenshot: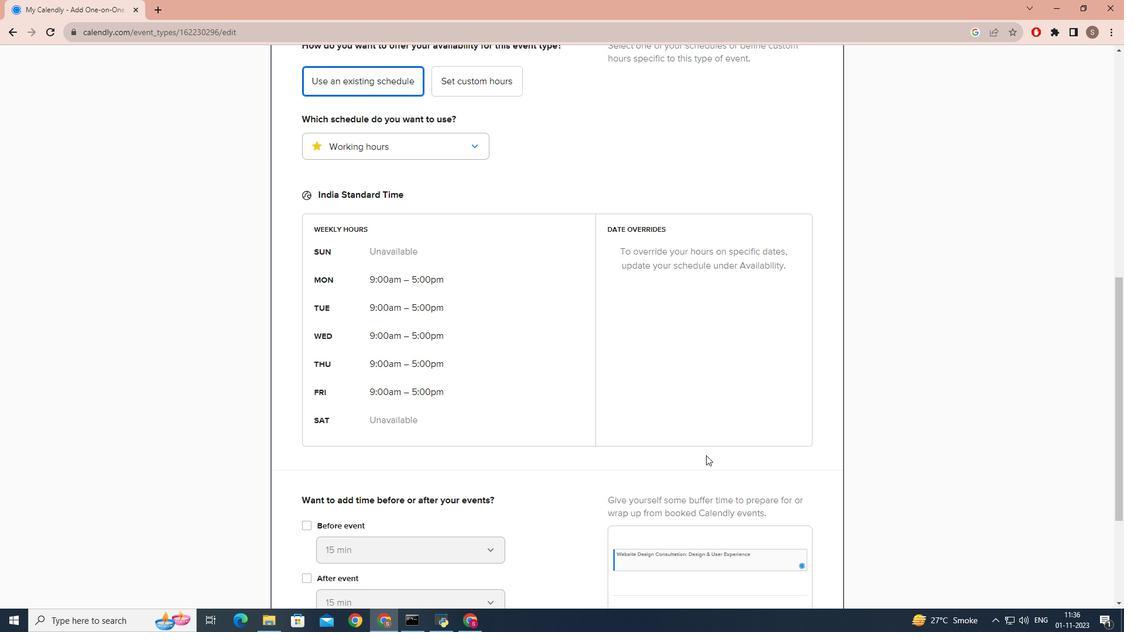 
Action: Mouse scrolled (706, 455) with delta (0, 0)
Screenshot: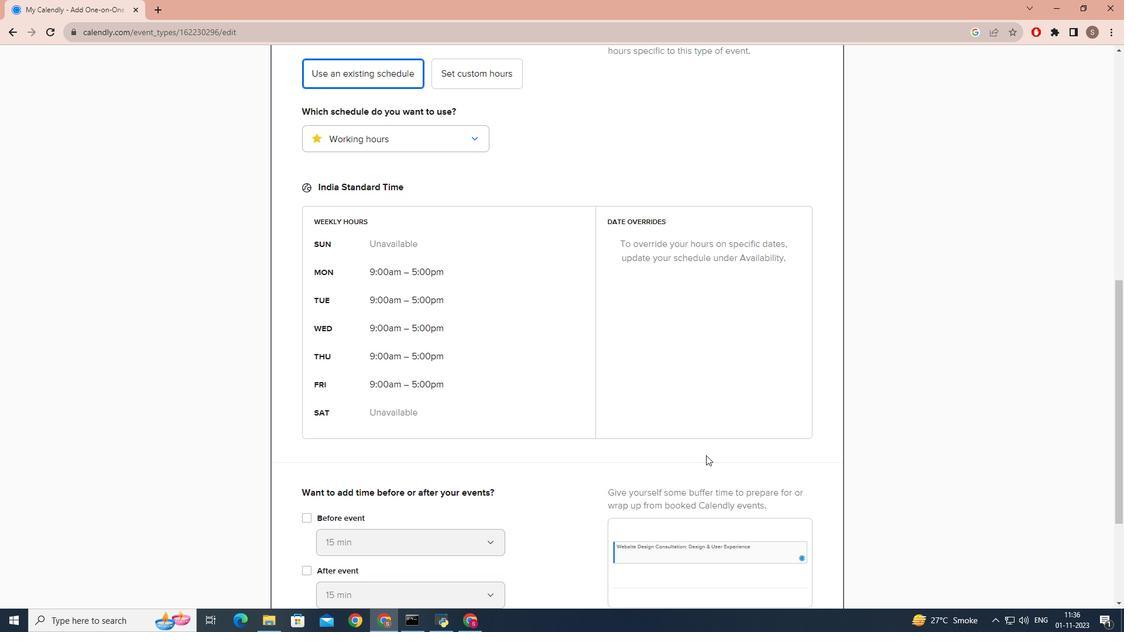 
Action: Mouse scrolled (706, 455) with delta (0, 0)
Screenshot: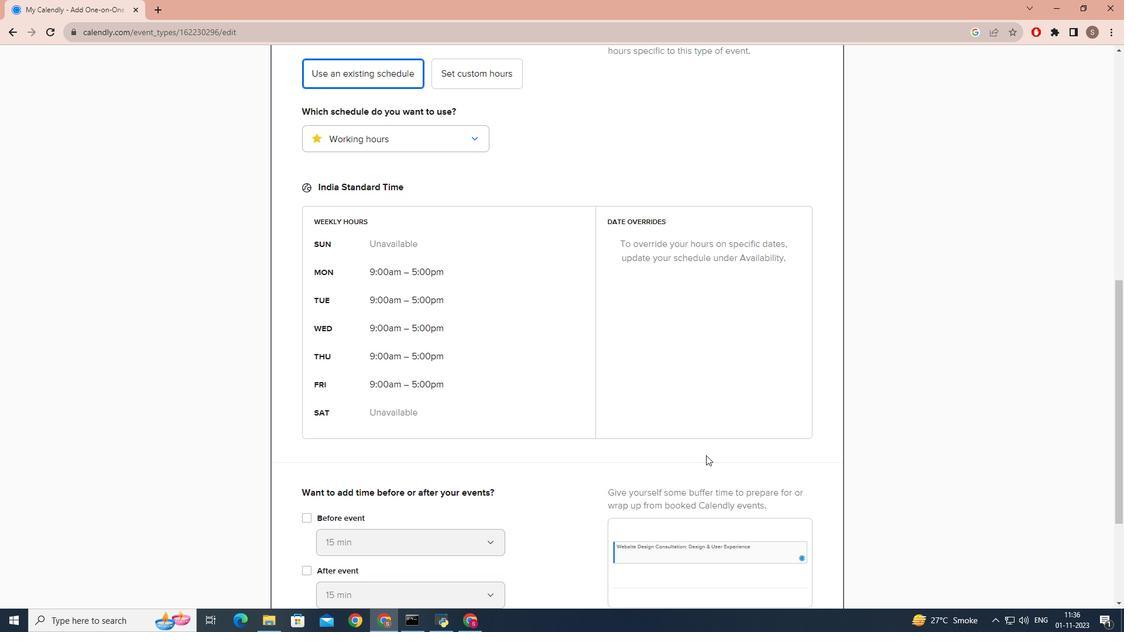 
Action: Mouse scrolled (706, 455) with delta (0, 0)
Screenshot: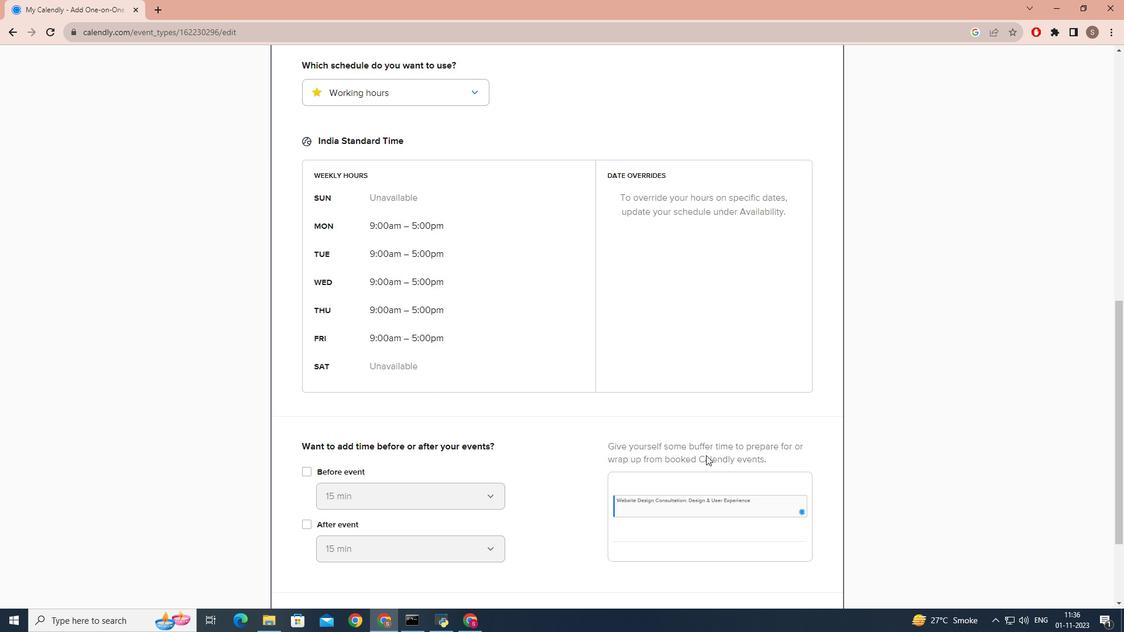
Action: Mouse scrolled (706, 455) with delta (0, 0)
Screenshot: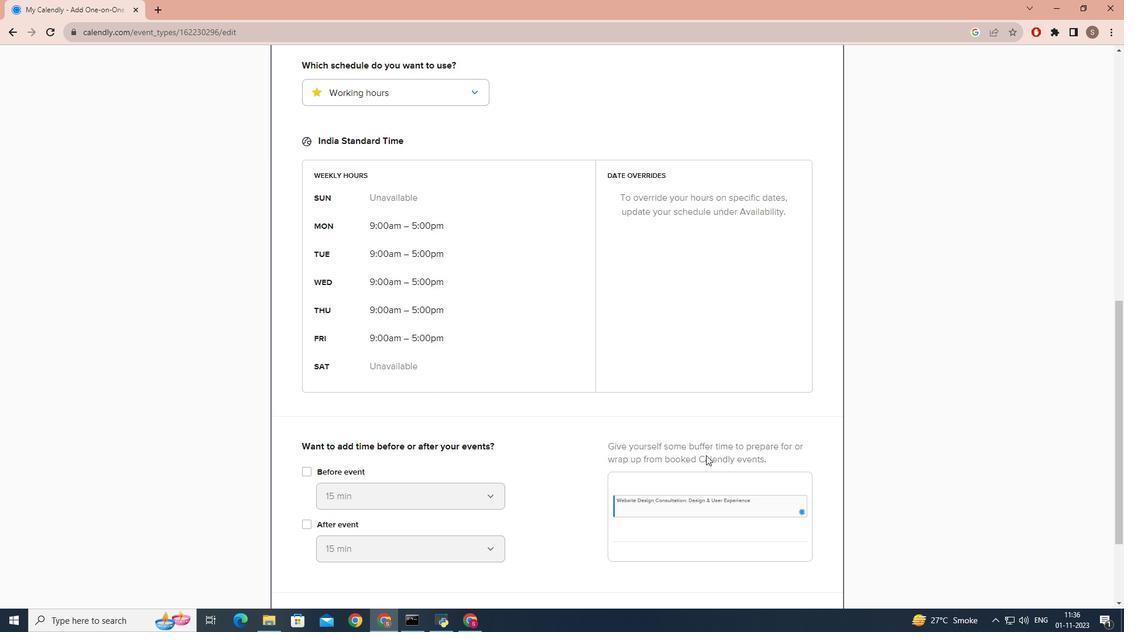 
Action: Mouse scrolled (706, 455) with delta (0, 0)
Screenshot: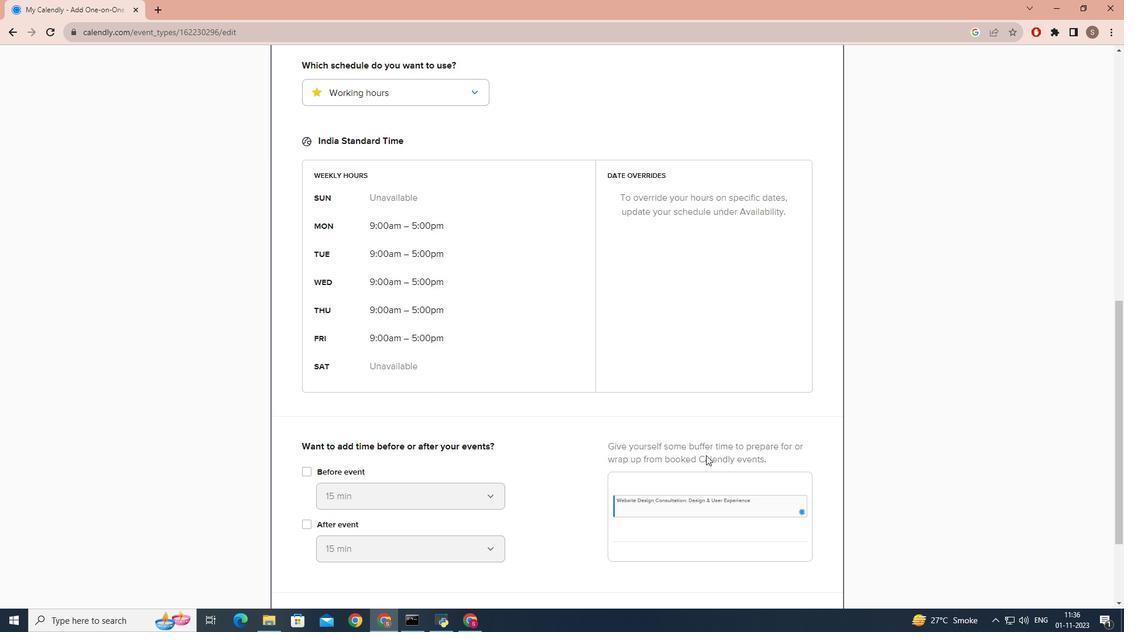 
Action: Mouse moved to (805, 546)
Screenshot: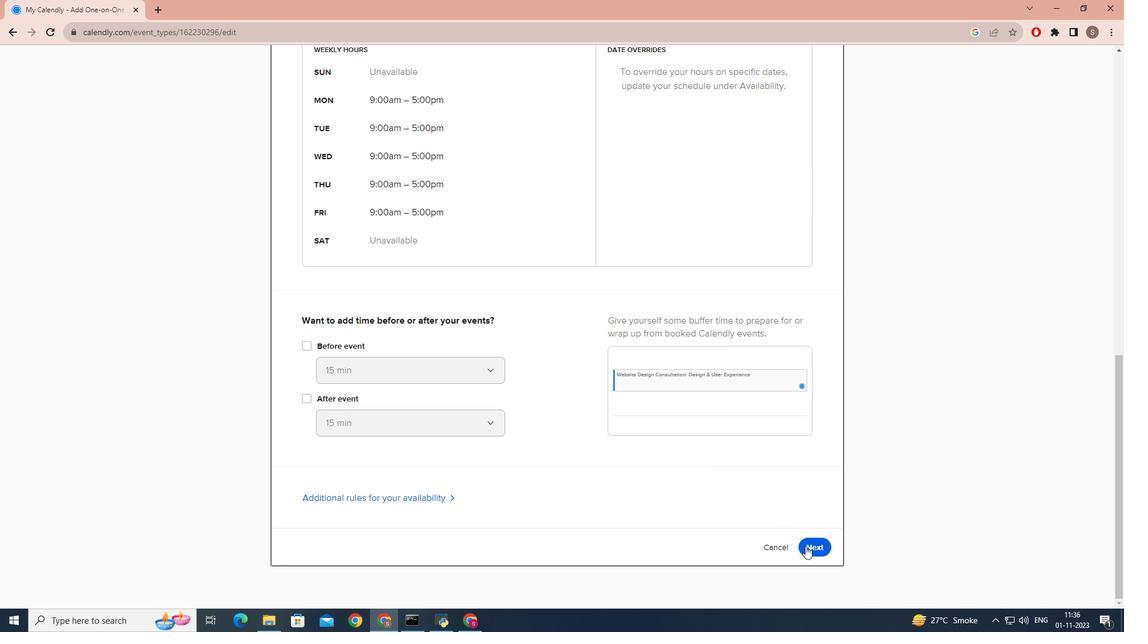 
Action: Mouse pressed left at (805, 546)
Screenshot: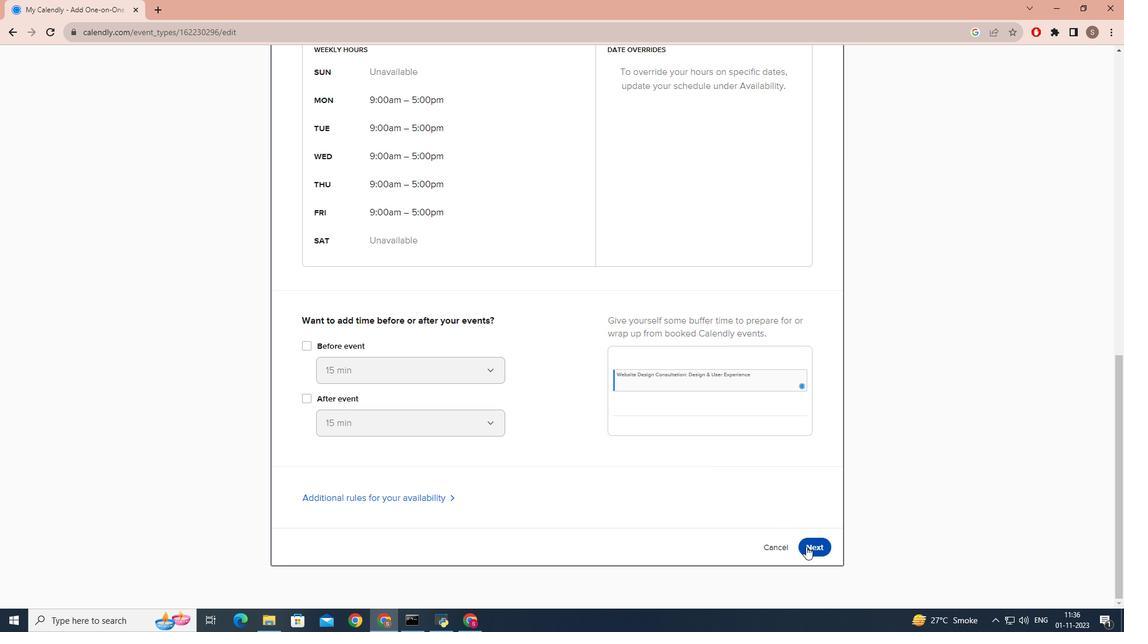 
Action: Mouse moved to (493, 408)
Screenshot: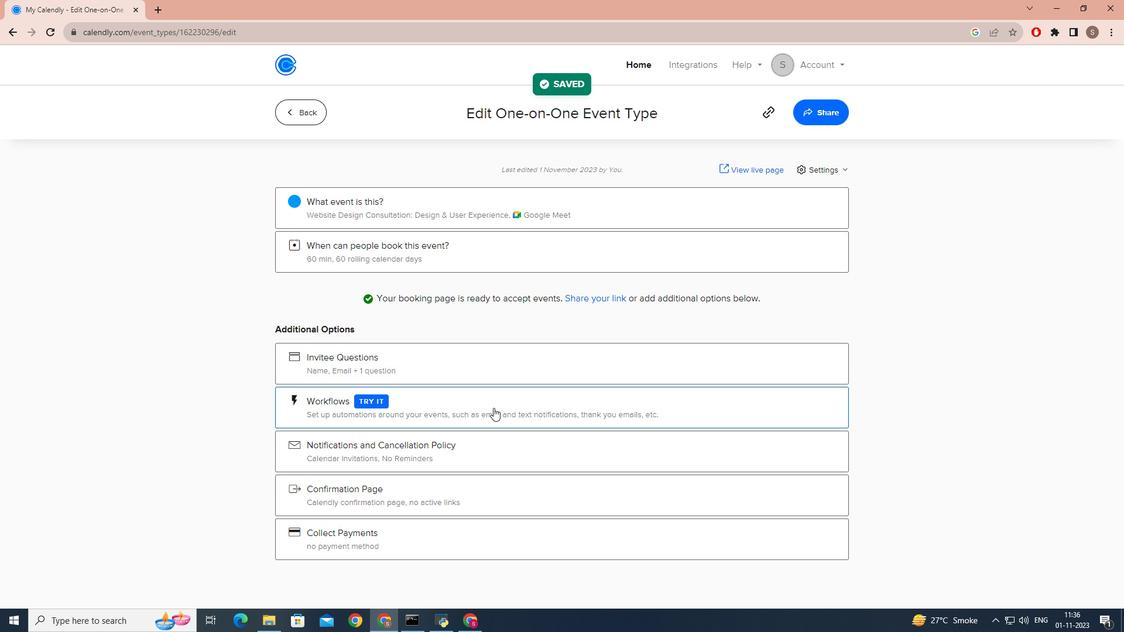 
